 Task: Create a due date automation trigger when advanced on, on the tuesday of the week a card is due add dates starting next week at 11:00 AM.
Action: Mouse moved to (1231, 228)
Screenshot: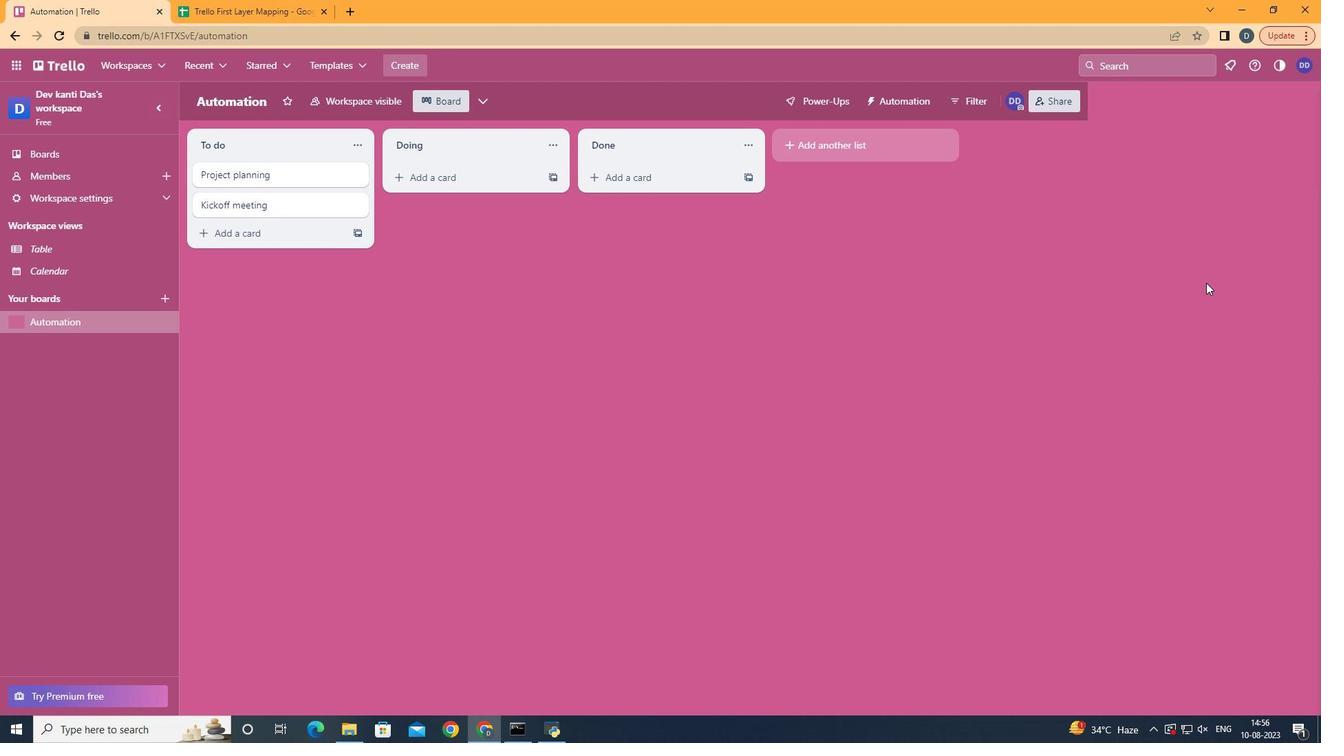 
Action: Mouse pressed left at (1307, 104)
Screenshot: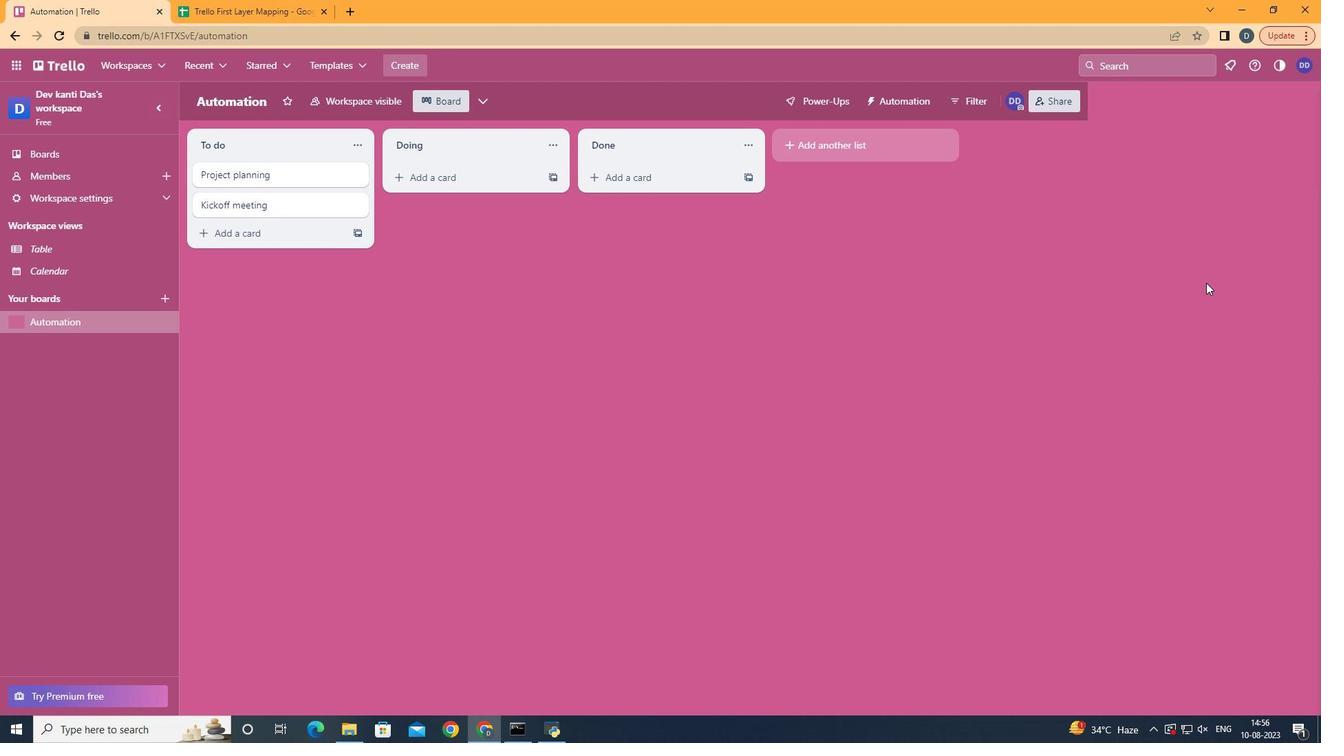 
Action: Mouse moved to (1198, 289)
Screenshot: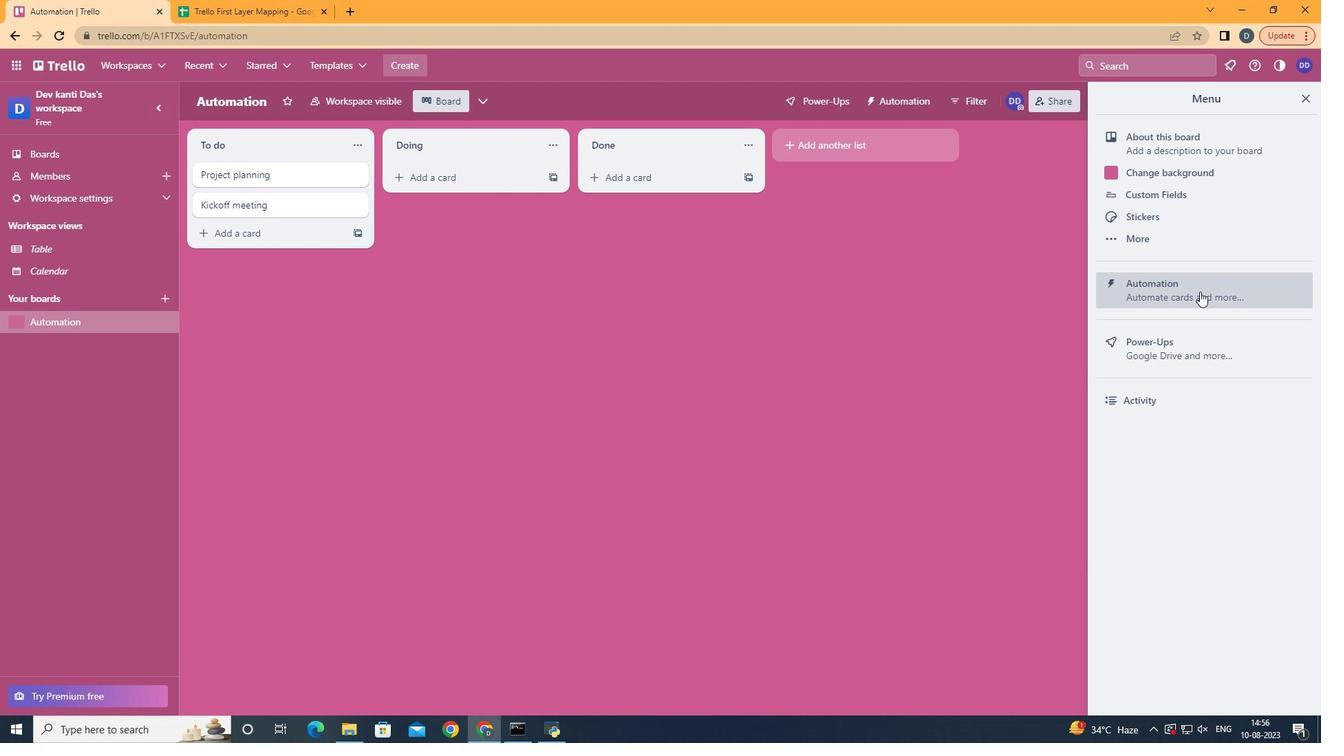 
Action: Mouse pressed left at (1198, 289)
Screenshot: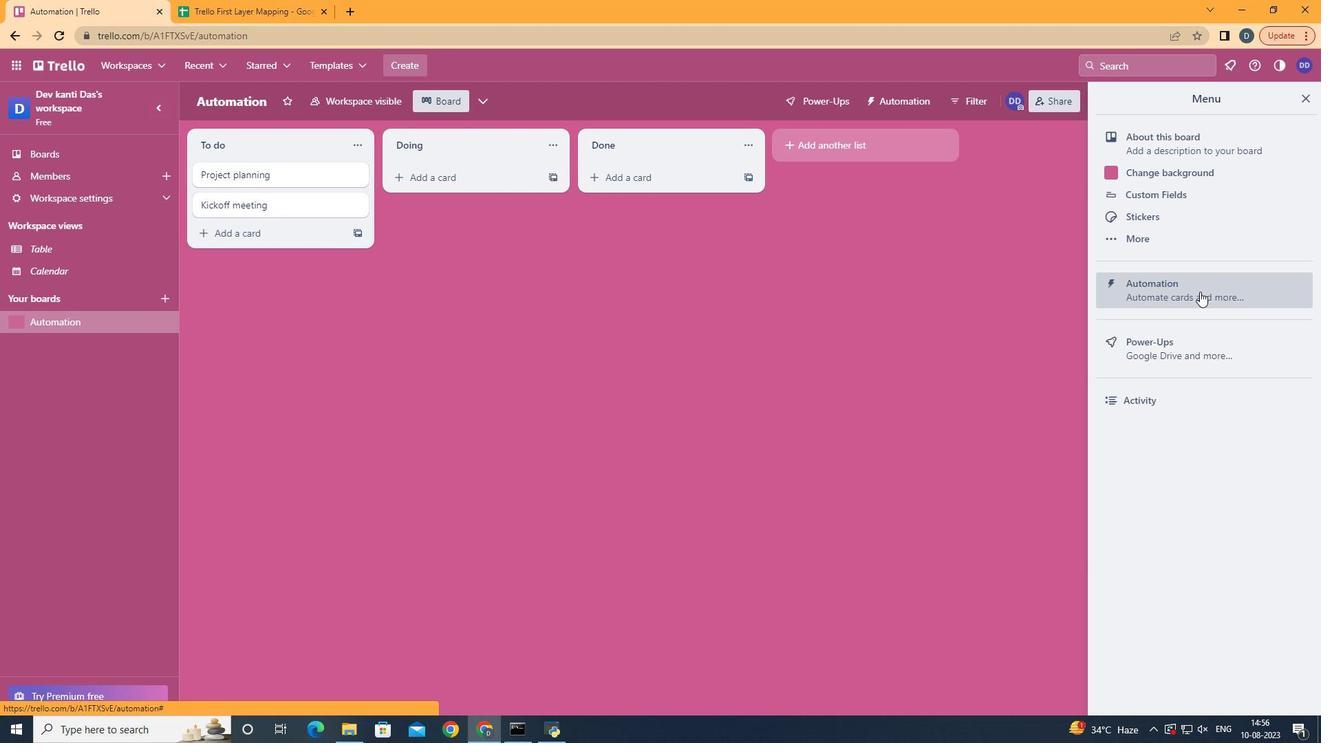
Action: Mouse moved to (245, 265)
Screenshot: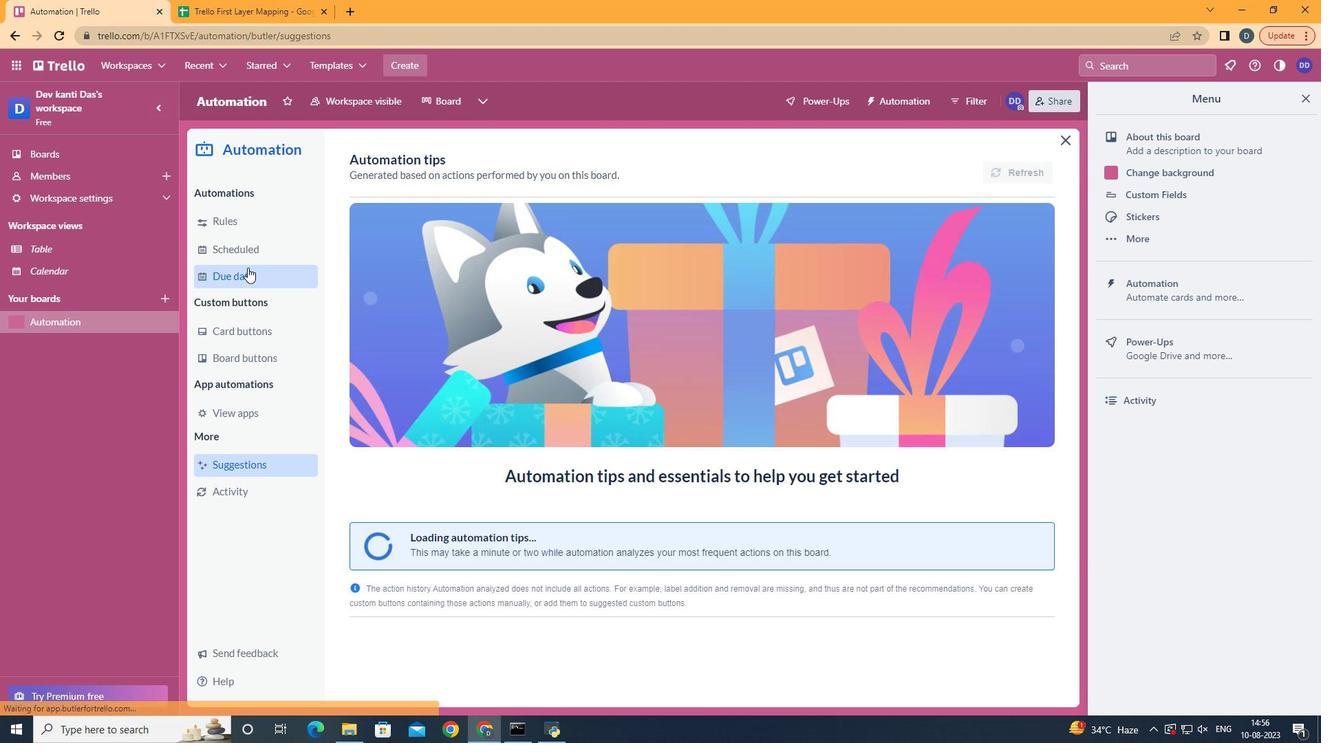 
Action: Mouse pressed left at (245, 265)
Screenshot: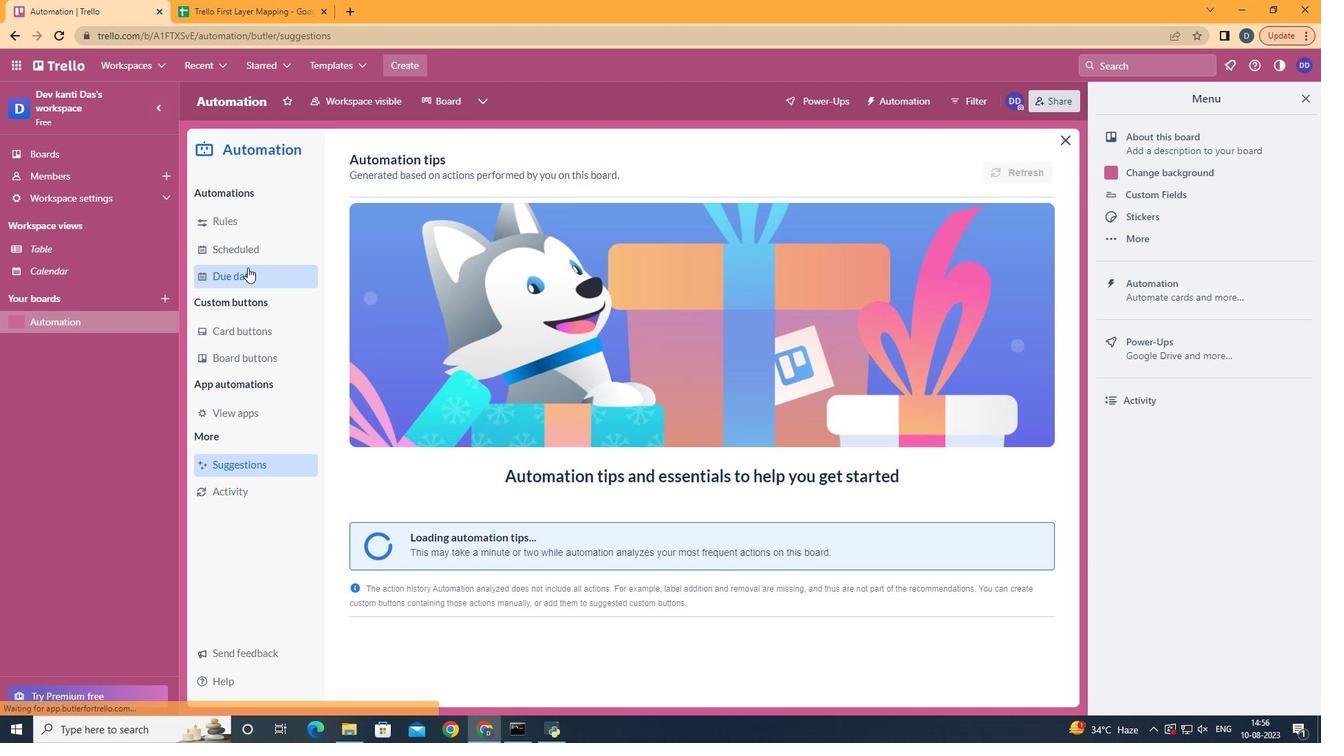 
Action: Mouse moved to (974, 157)
Screenshot: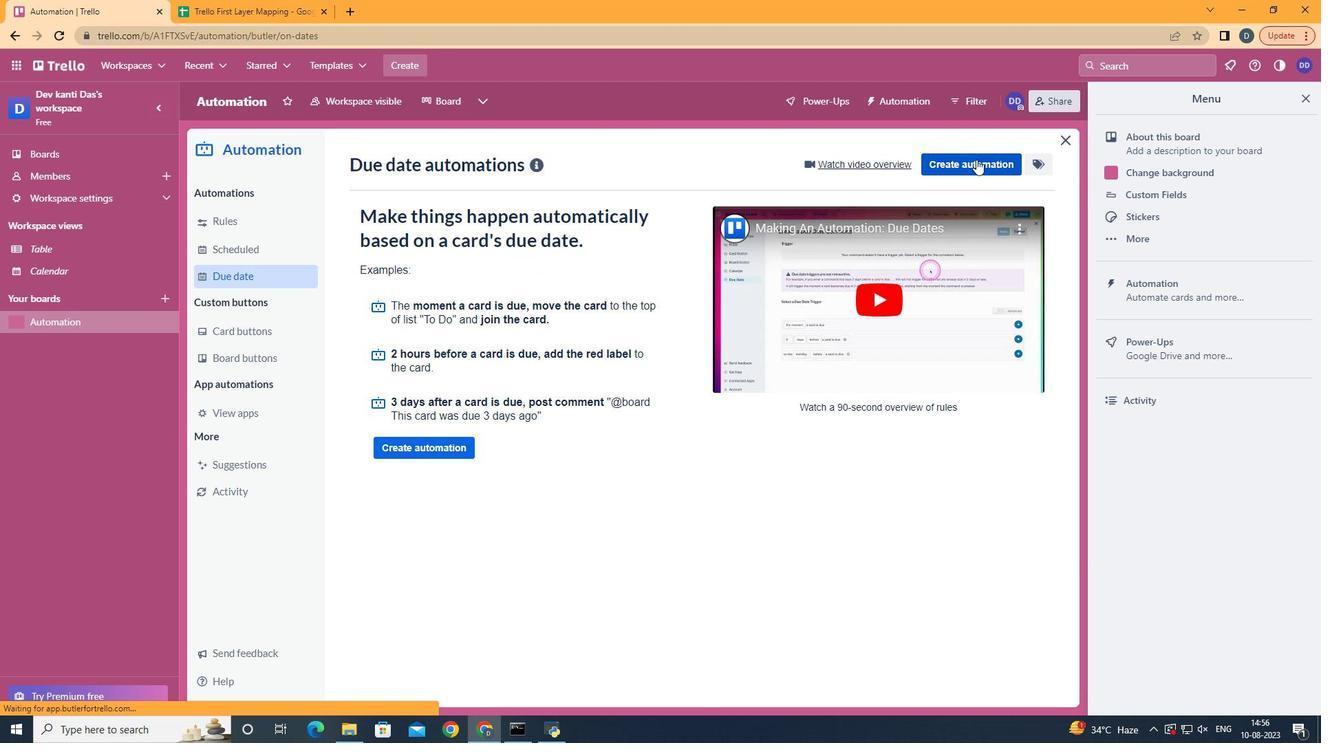 
Action: Mouse pressed left at (974, 157)
Screenshot: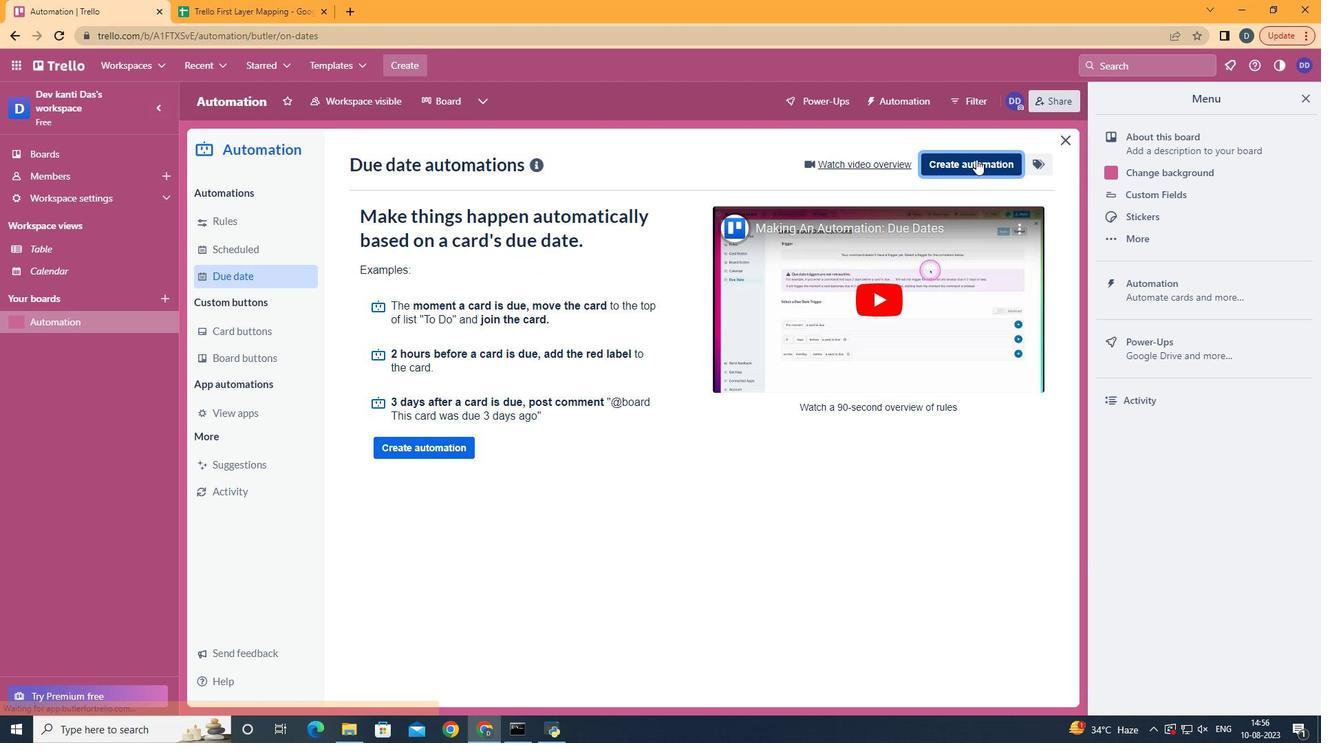 
Action: Mouse moved to (803, 301)
Screenshot: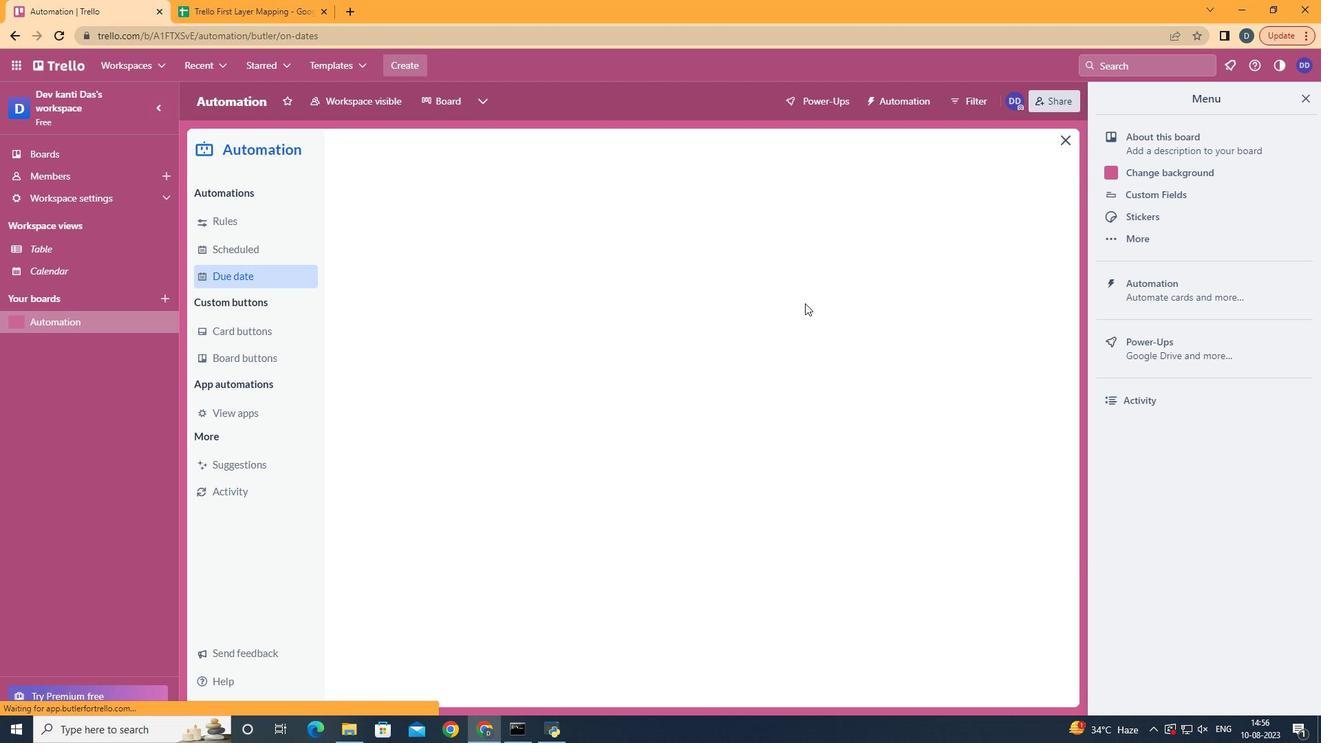 
Action: Mouse pressed left at (803, 301)
Screenshot: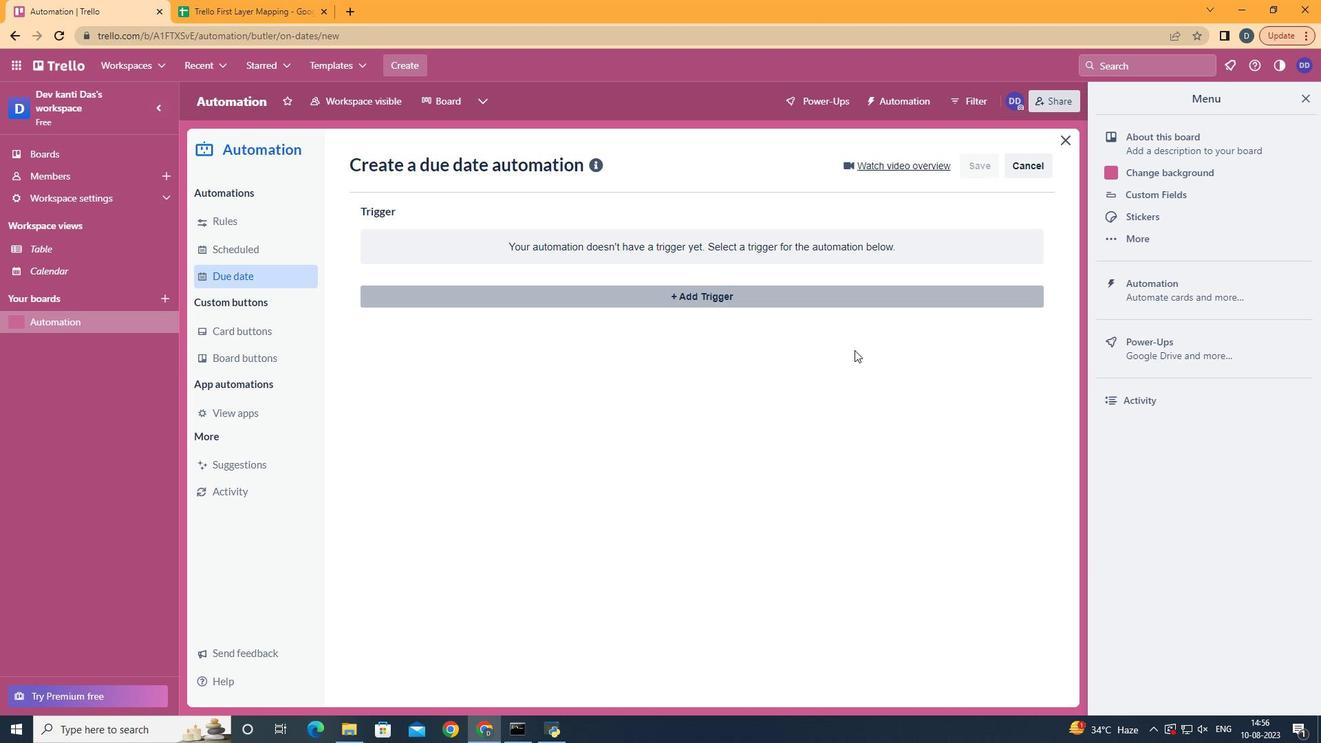 
Action: Mouse moved to (443, 386)
Screenshot: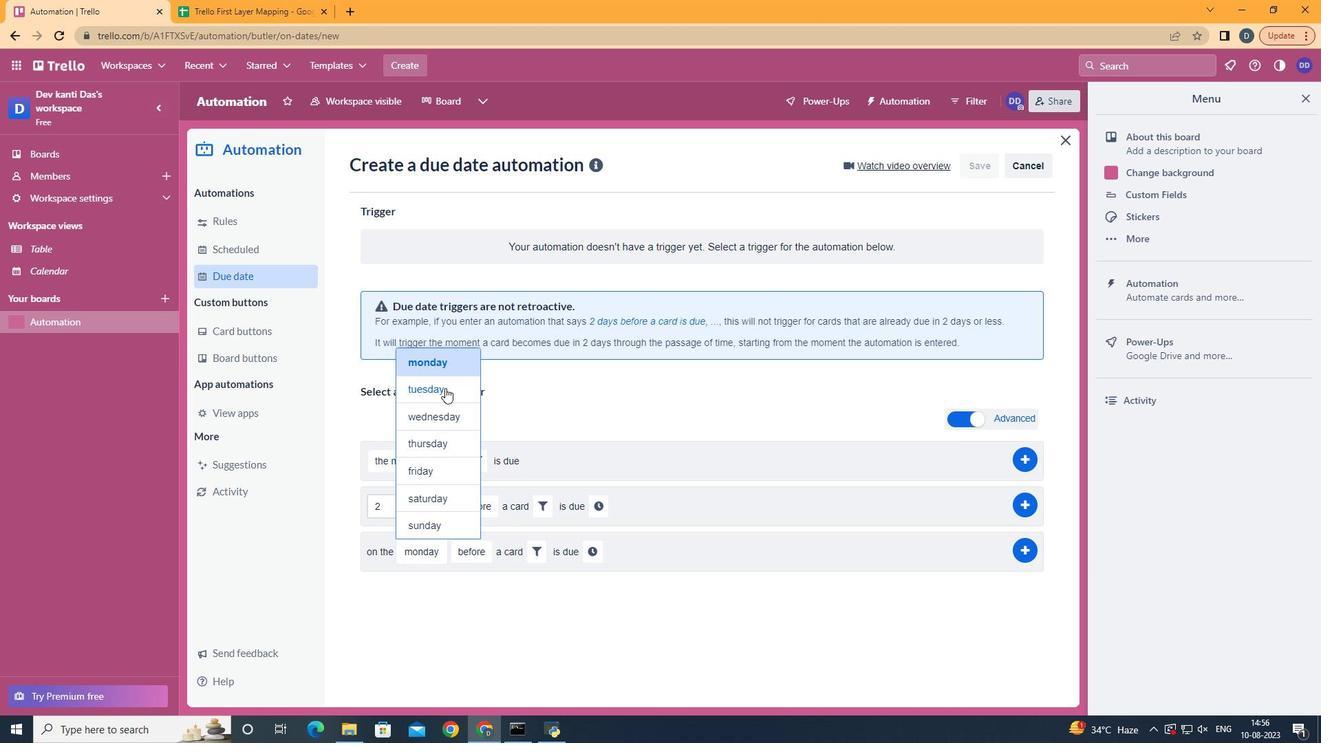 
Action: Mouse pressed left at (443, 386)
Screenshot: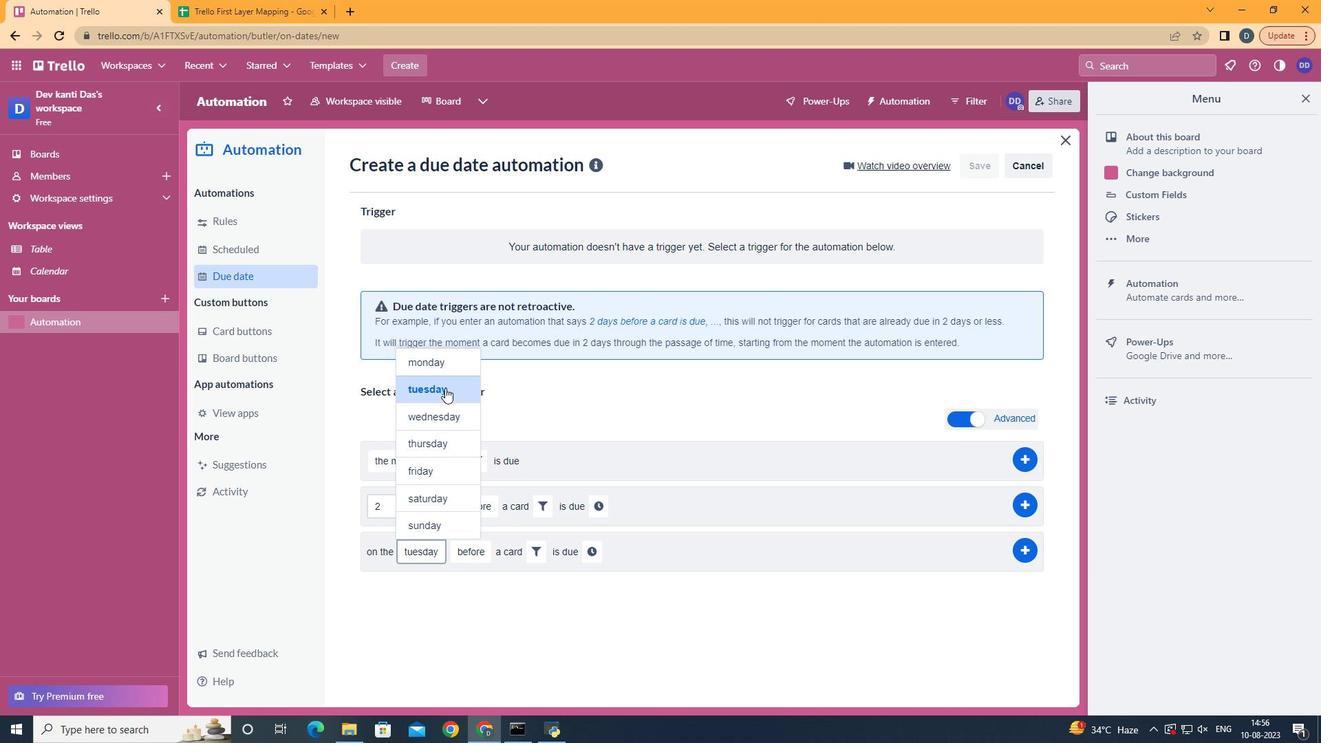 
Action: Mouse moved to (475, 632)
Screenshot: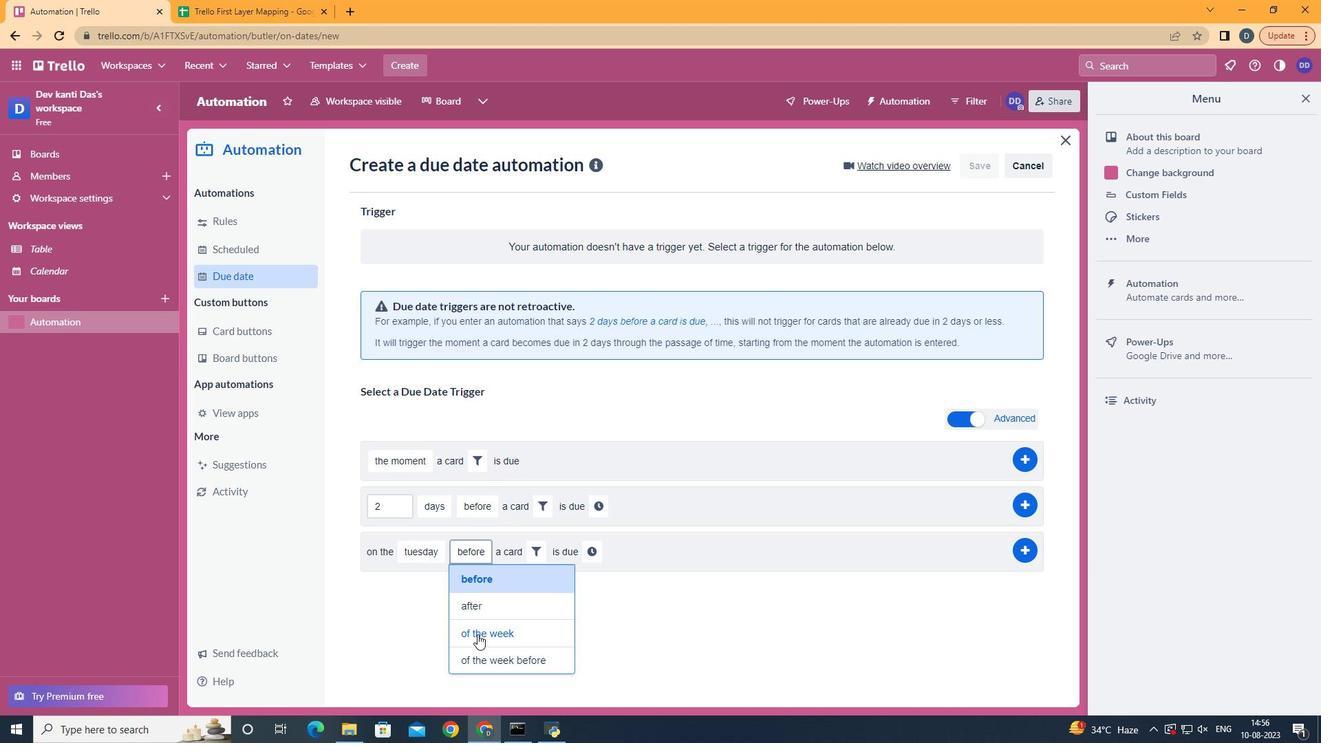 
Action: Mouse pressed left at (475, 632)
Screenshot: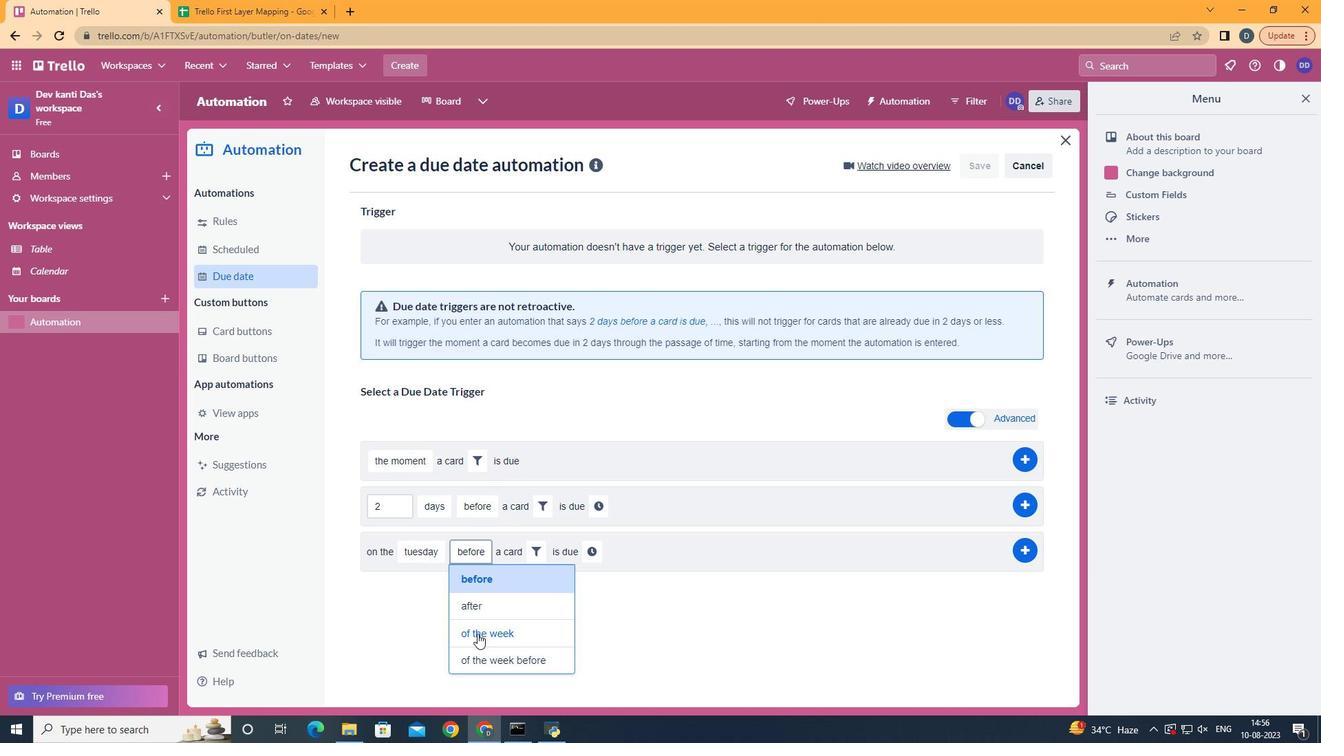 
Action: Mouse moved to (560, 551)
Screenshot: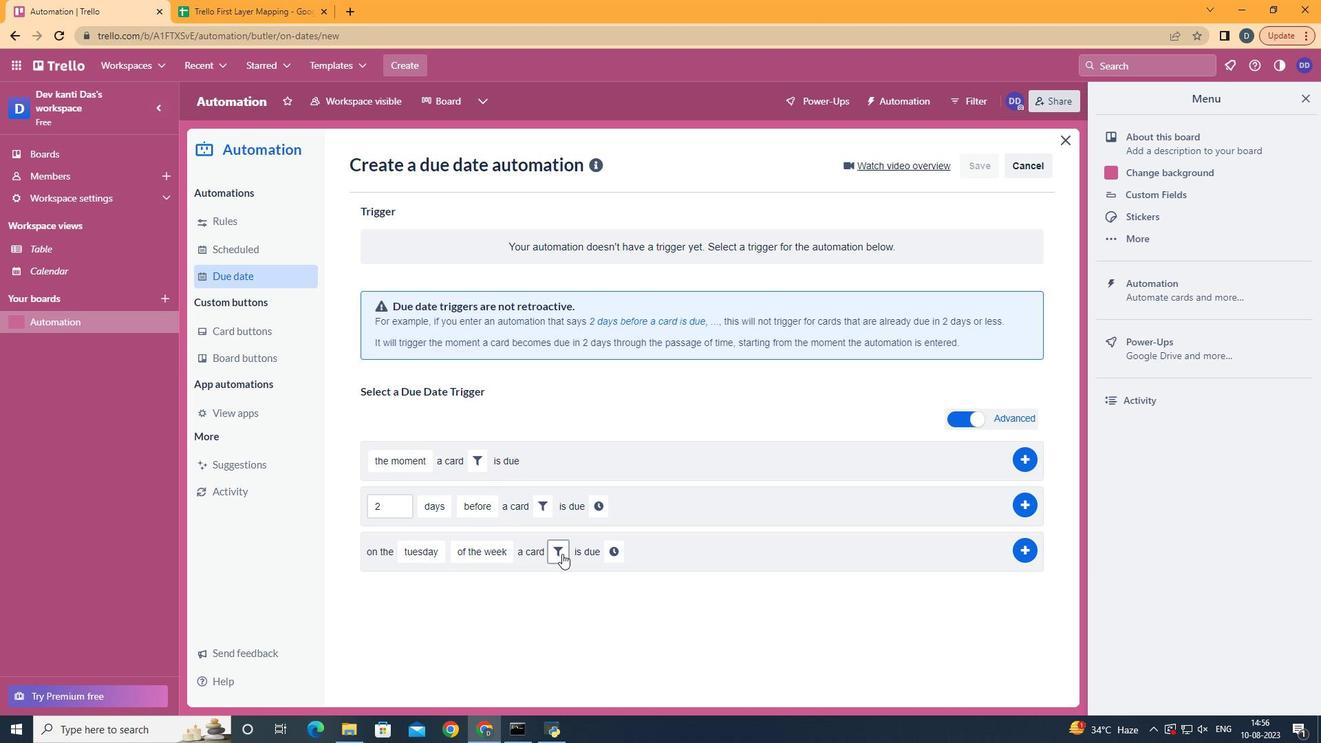 
Action: Mouse pressed left at (560, 551)
Screenshot: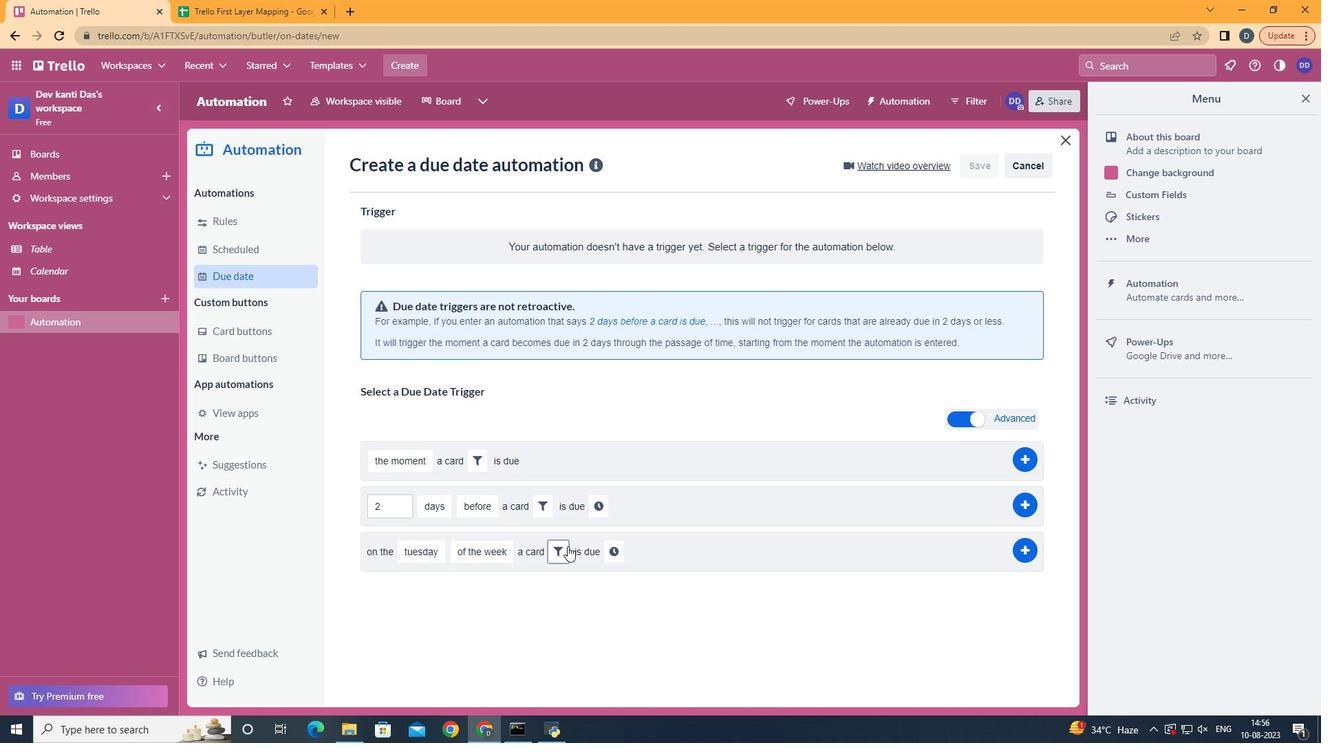 
Action: Mouse moved to (630, 597)
Screenshot: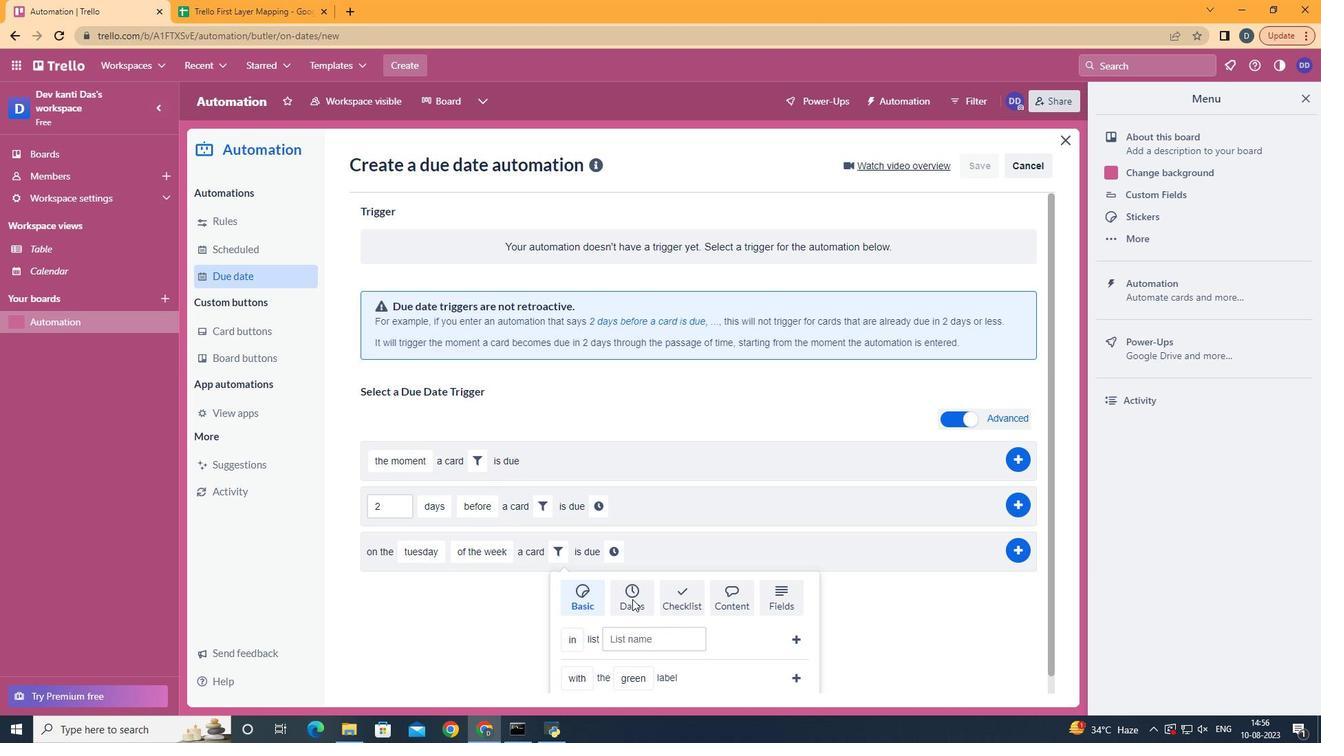 
Action: Mouse pressed left at (630, 597)
Screenshot: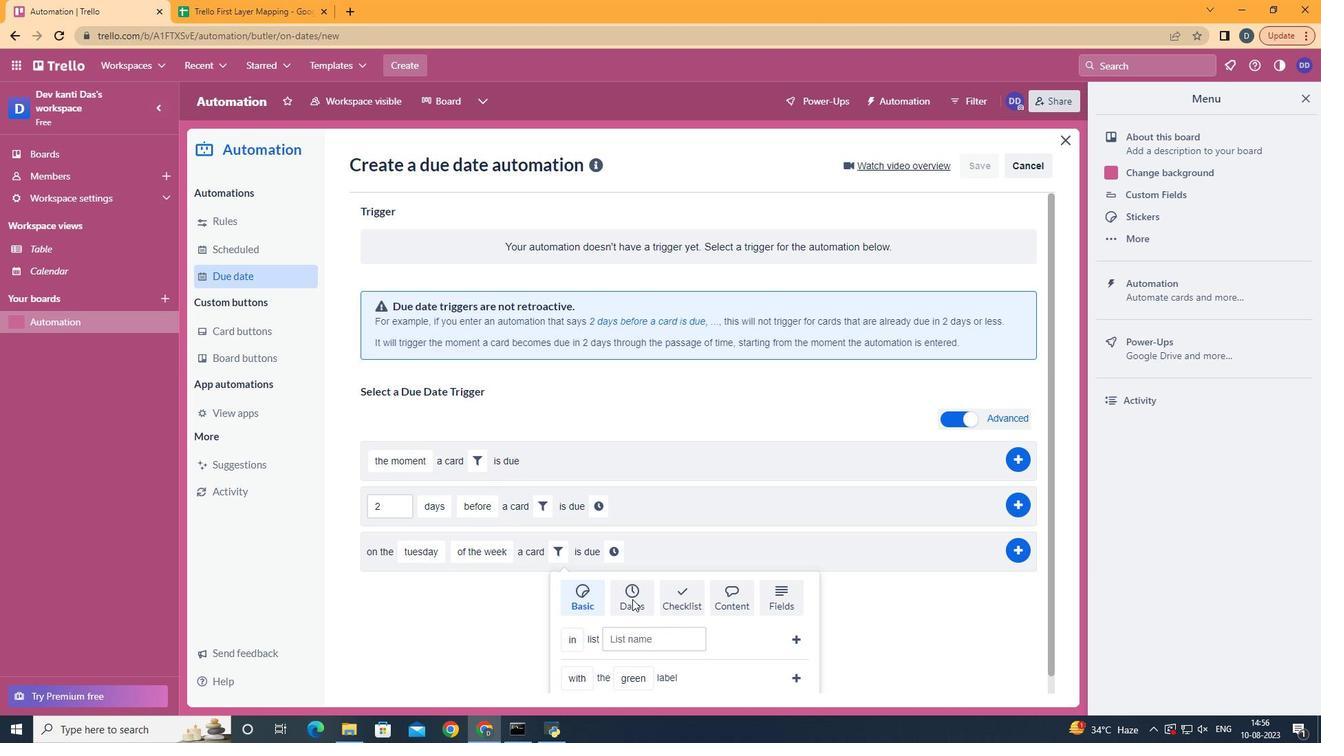 
Action: Mouse scrolled (630, 596) with delta (0, 0)
Screenshot: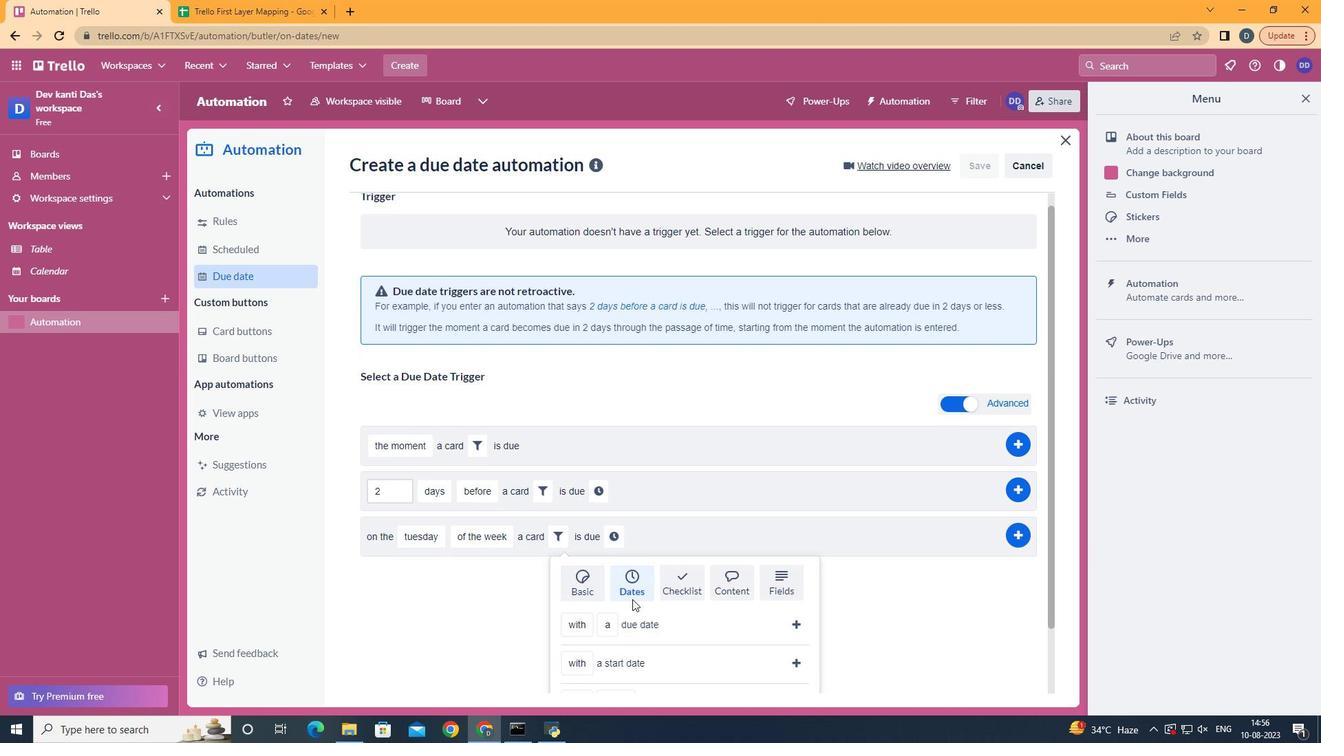
Action: Mouse scrolled (630, 596) with delta (0, 0)
Screenshot: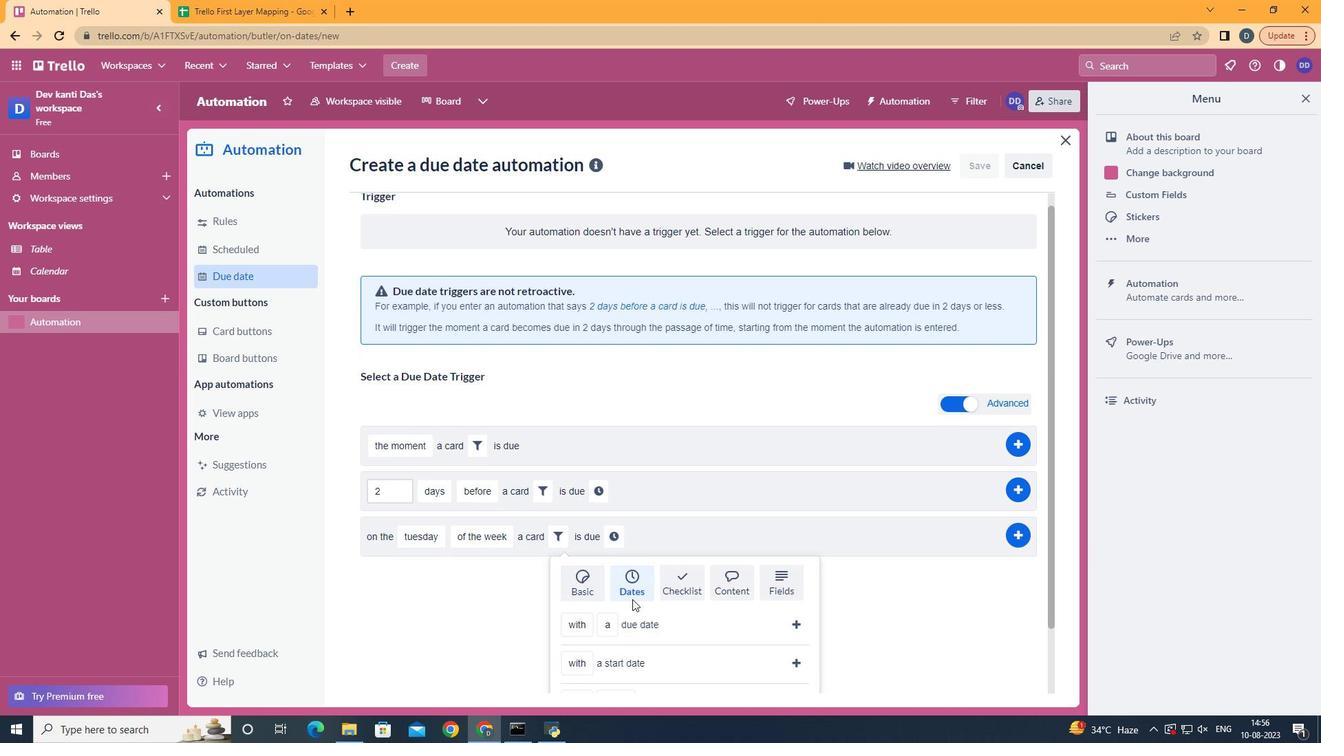 
Action: Mouse scrolled (630, 596) with delta (0, 0)
Screenshot: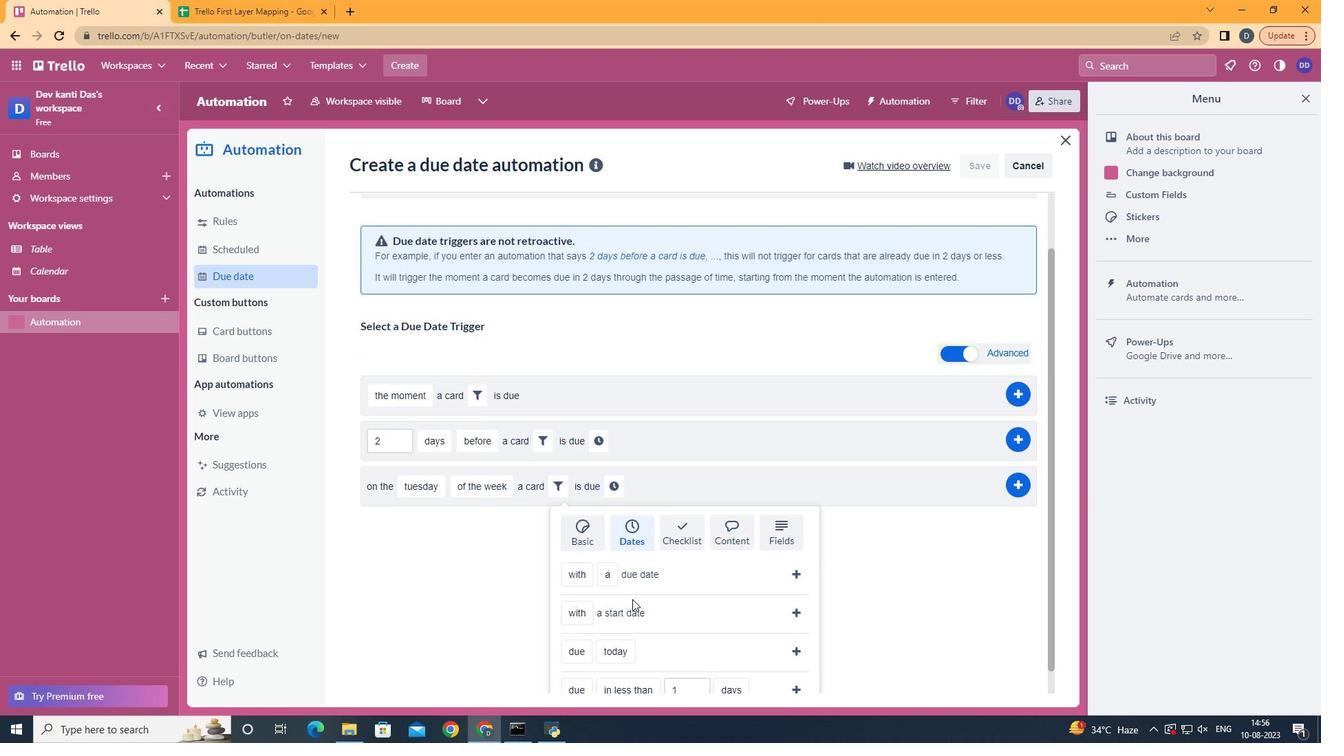 
Action: Mouse scrolled (630, 596) with delta (0, 0)
Screenshot: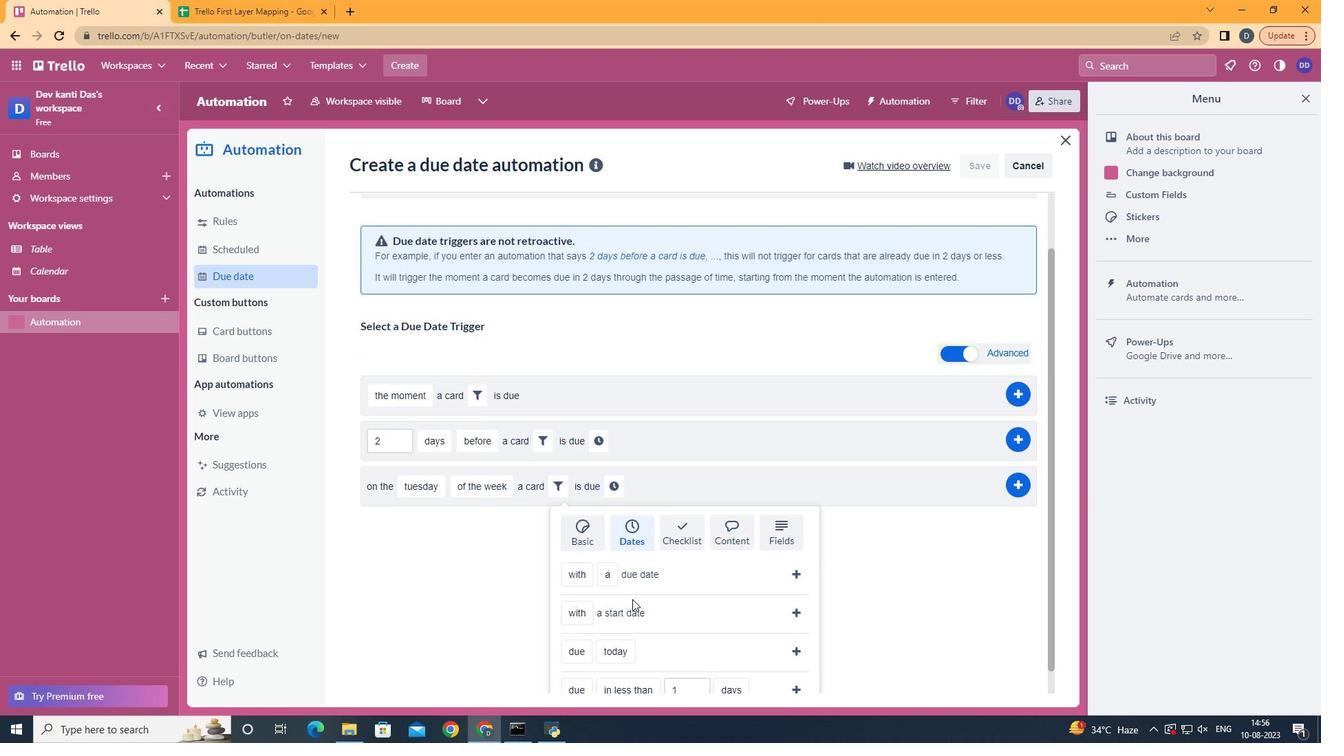 
Action: Mouse moved to (602, 570)
Screenshot: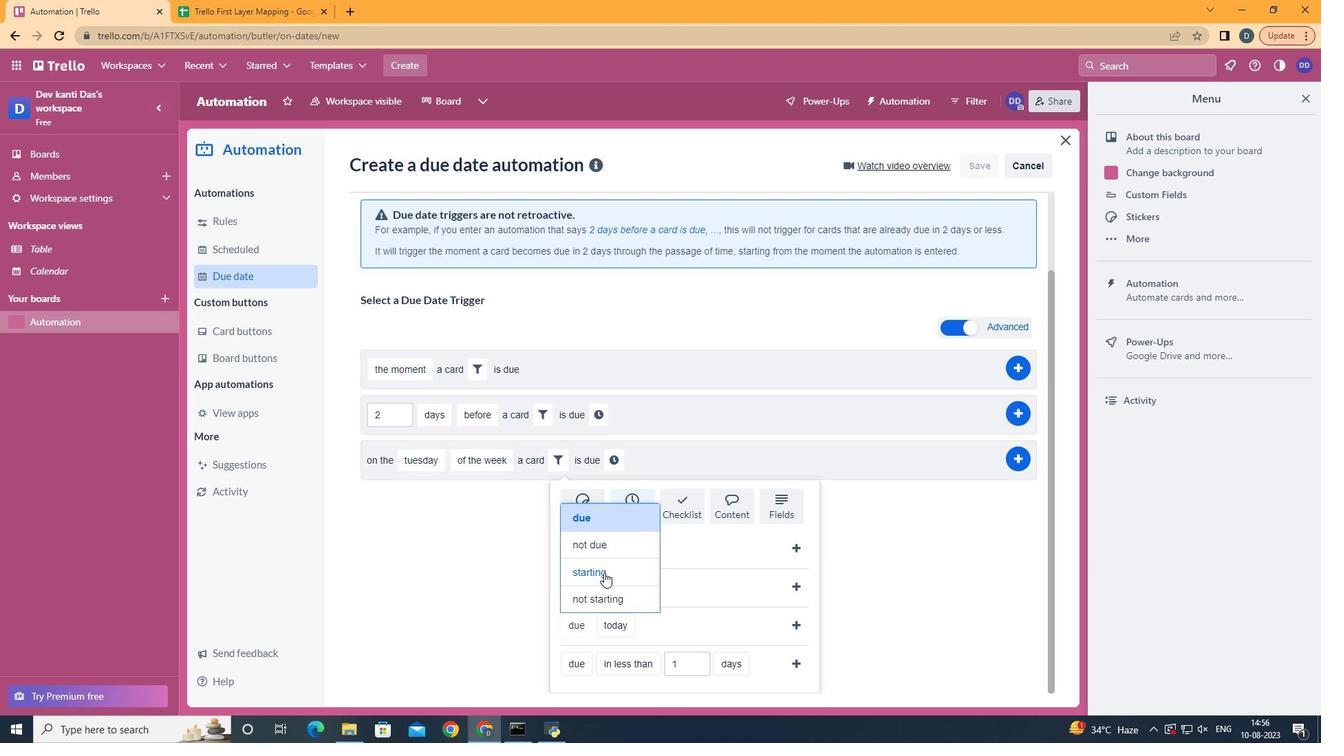 
Action: Mouse pressed left at (602, 570)
Screenshot: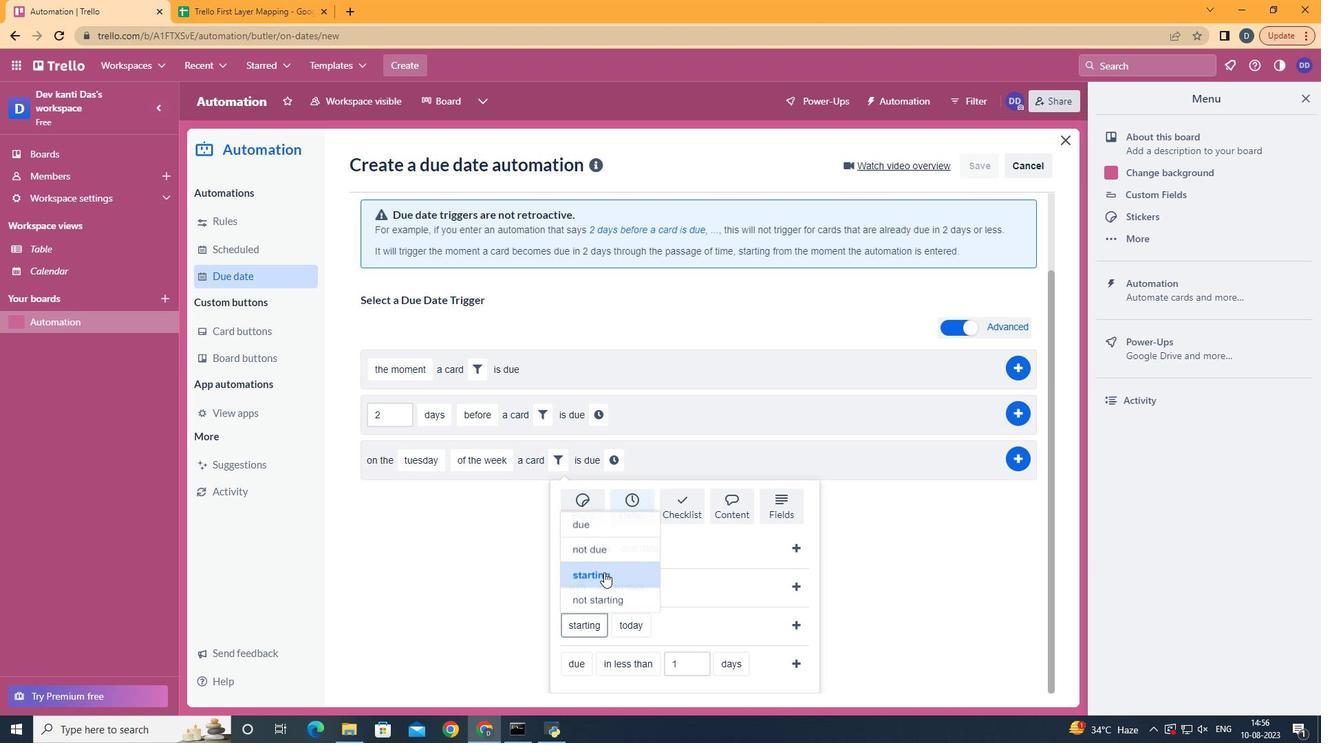 
Action: Mouse moved to (662, 547)
Screenshot: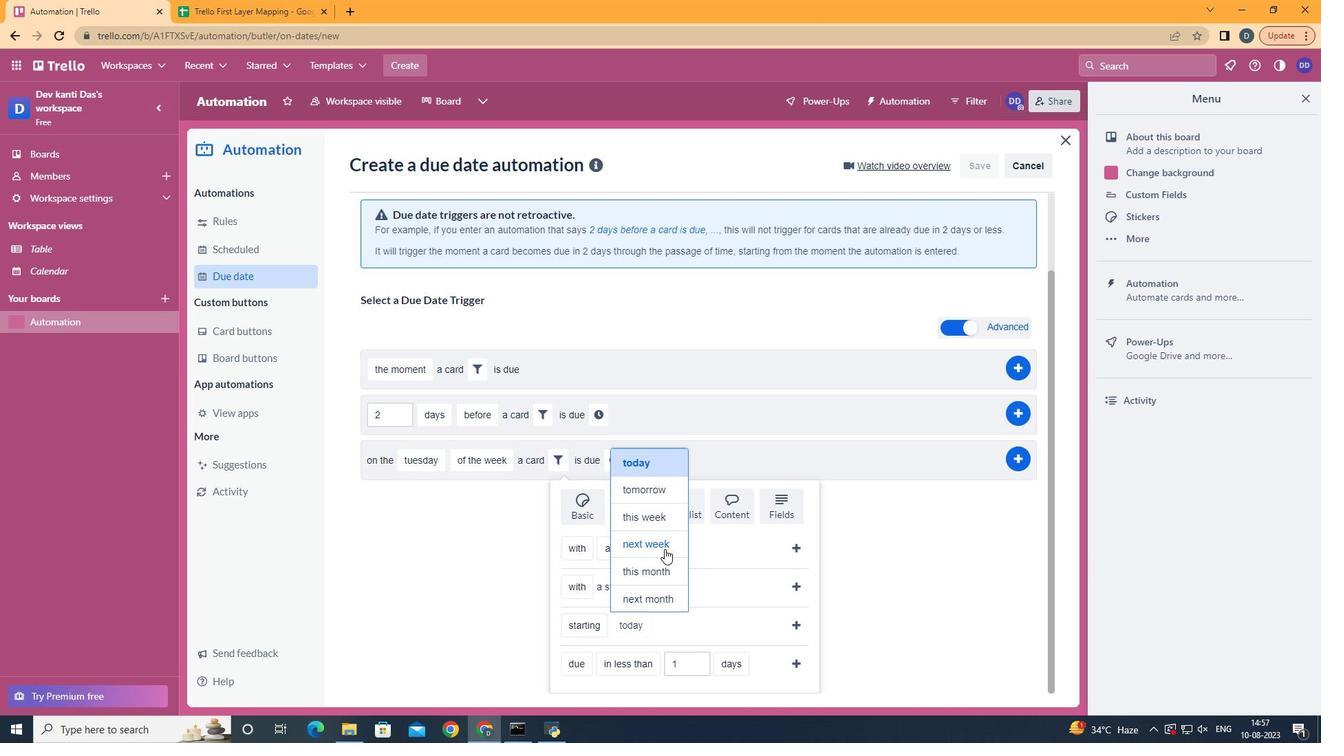 
Action: Mouse pressed left at (662, 547)
Screenshot: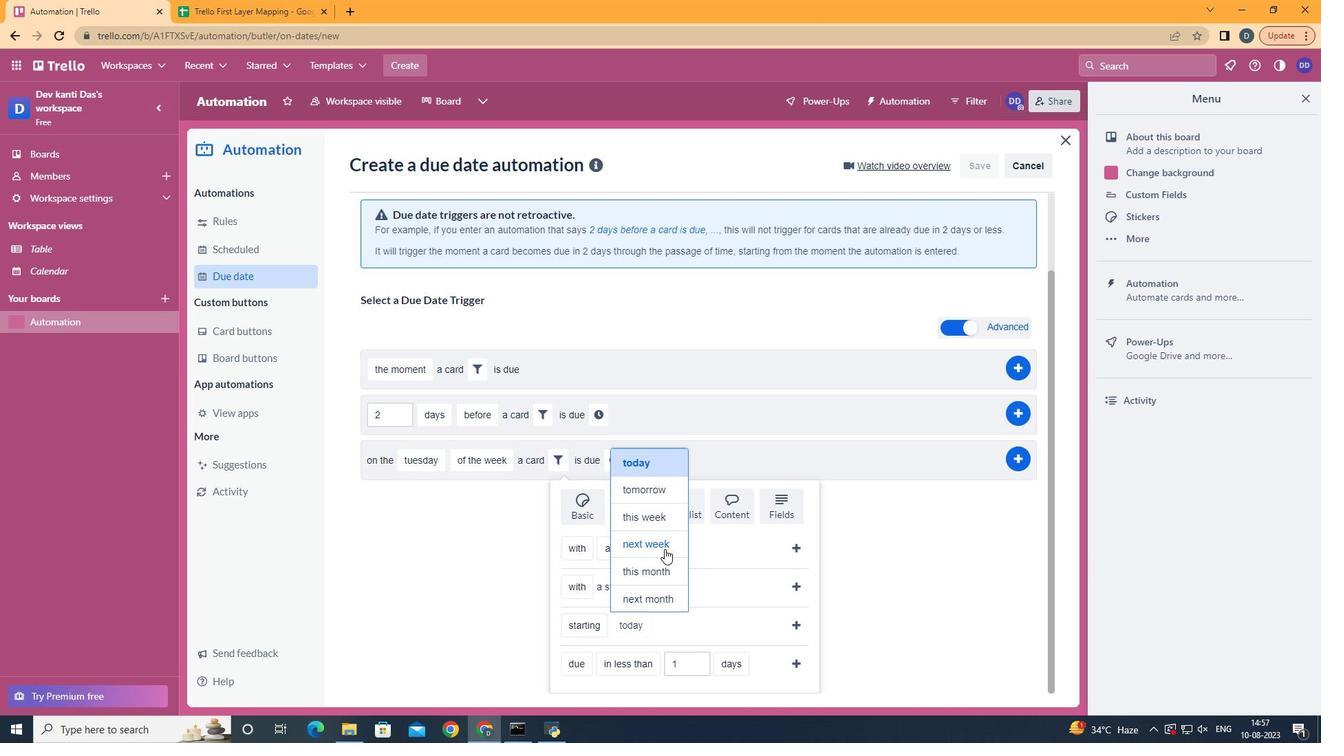 
Action: Mouse moved to (797, 622)
Screenshot: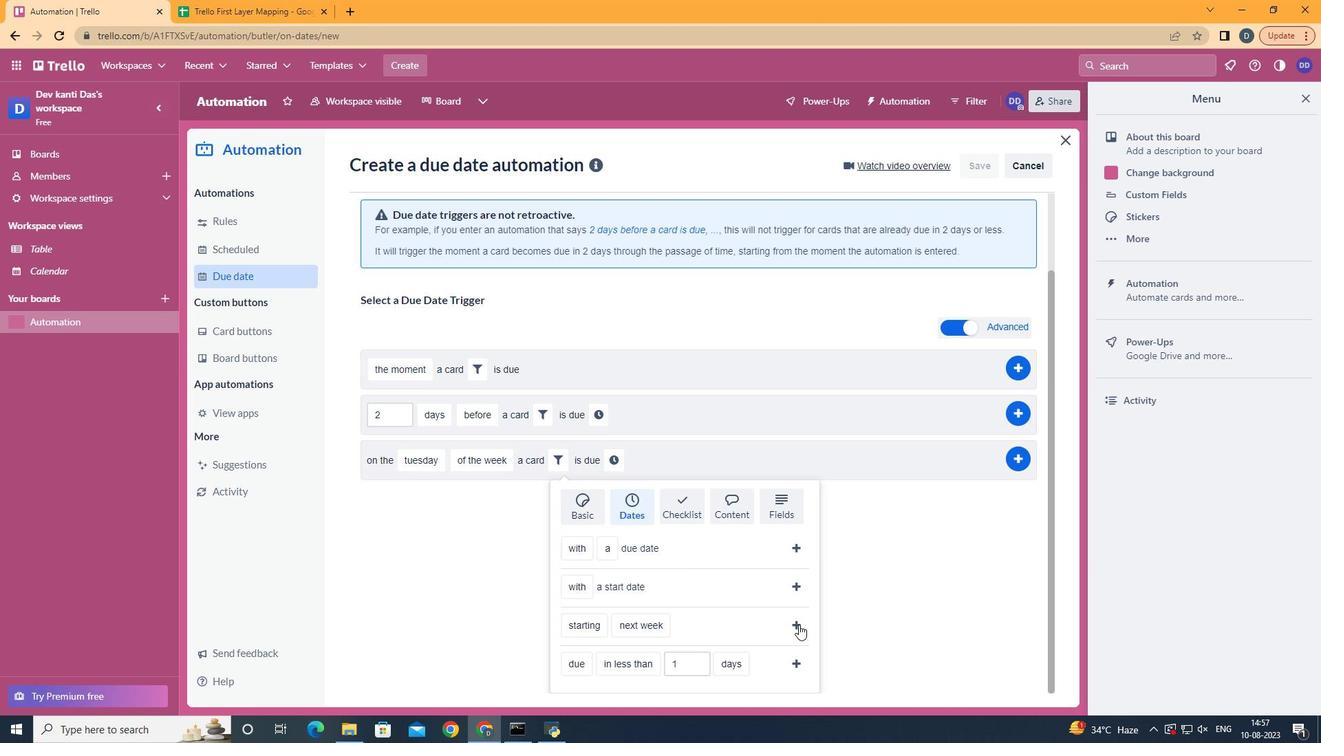 
Action: Mouse pressed left at (797, 622)
Screenshot: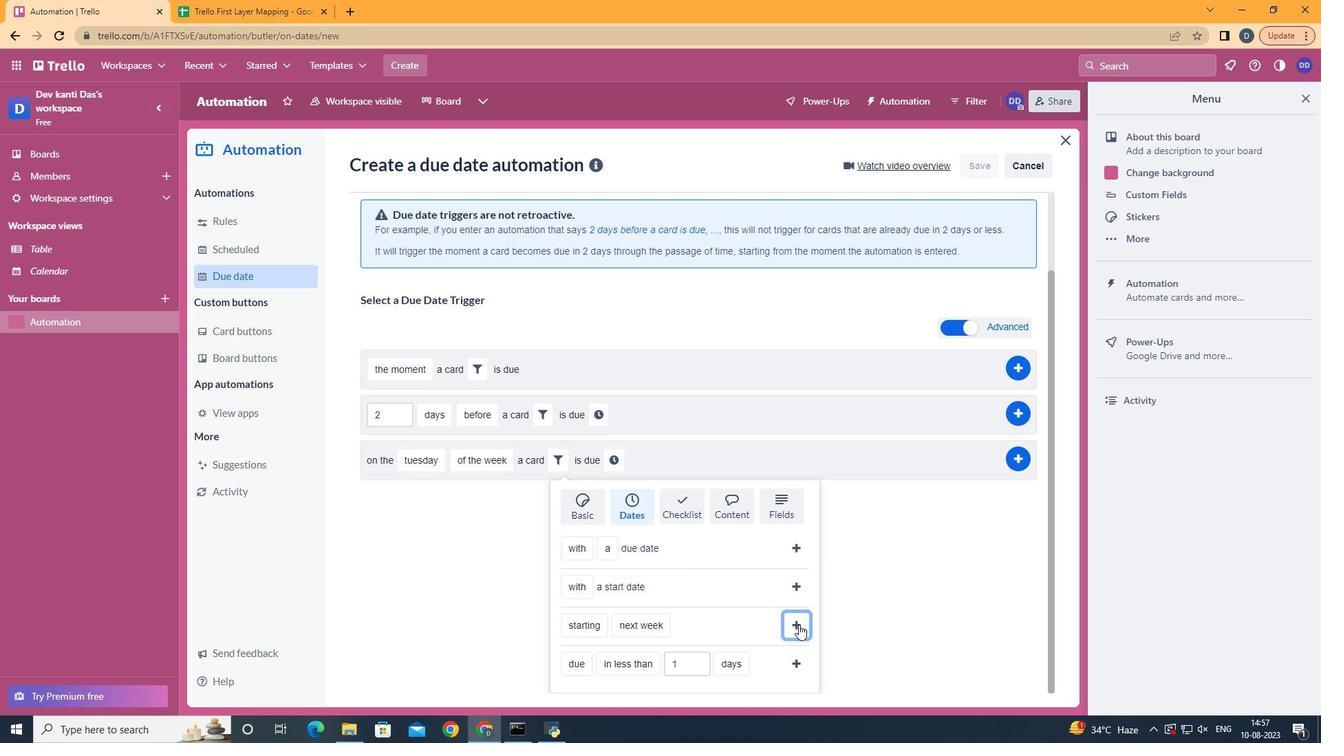
Action: Mouse moved to (717, 545)
Screenshot: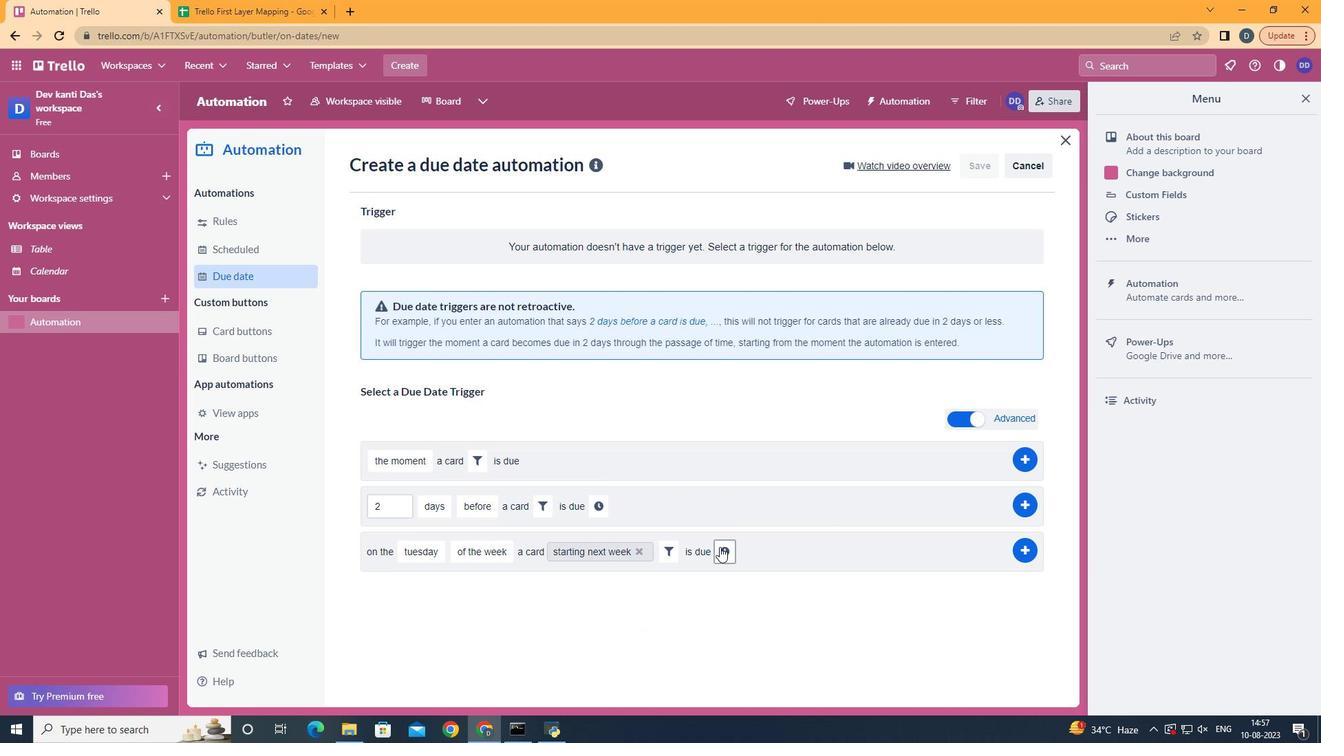 
Action: Mouse pressed left at (717, 545)
Screenshot: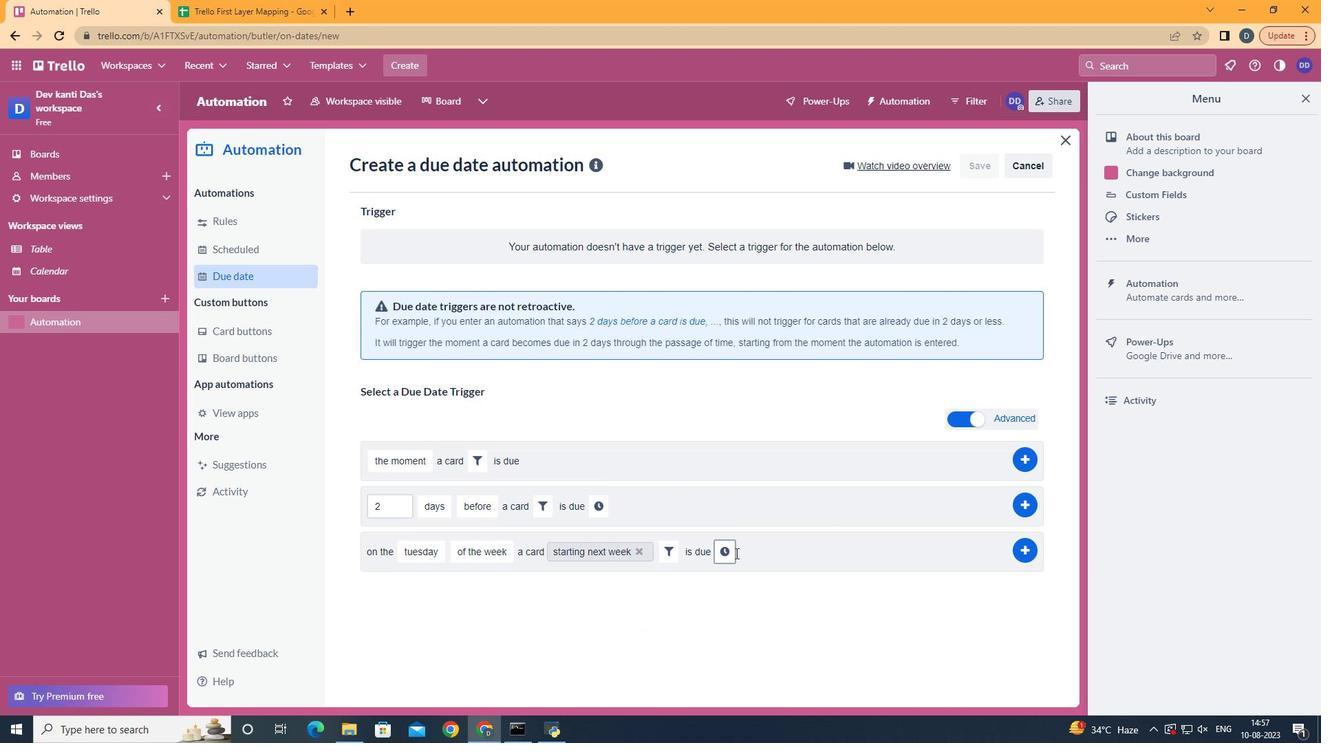 
Action: Mouse moved to (755, 558)
Screenshot: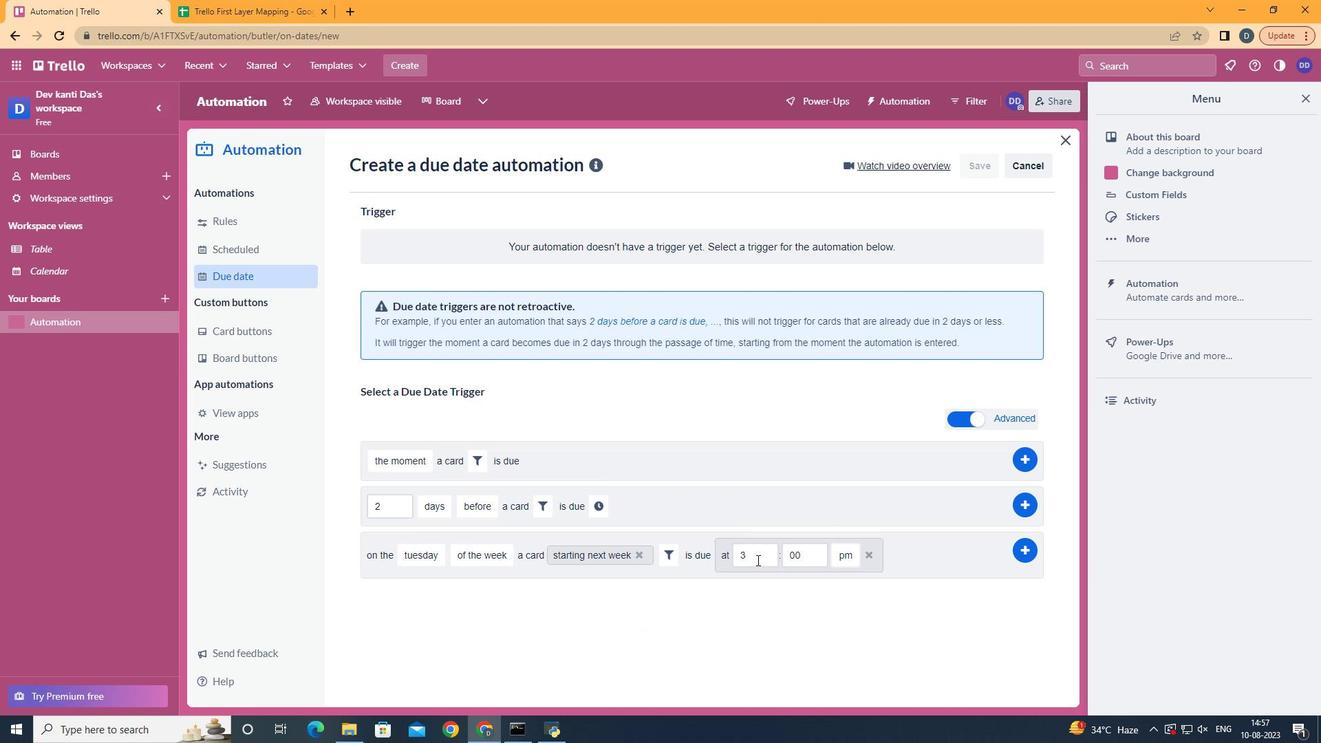 
Action: Mouse pressed left at (755, 558)
Screenshot: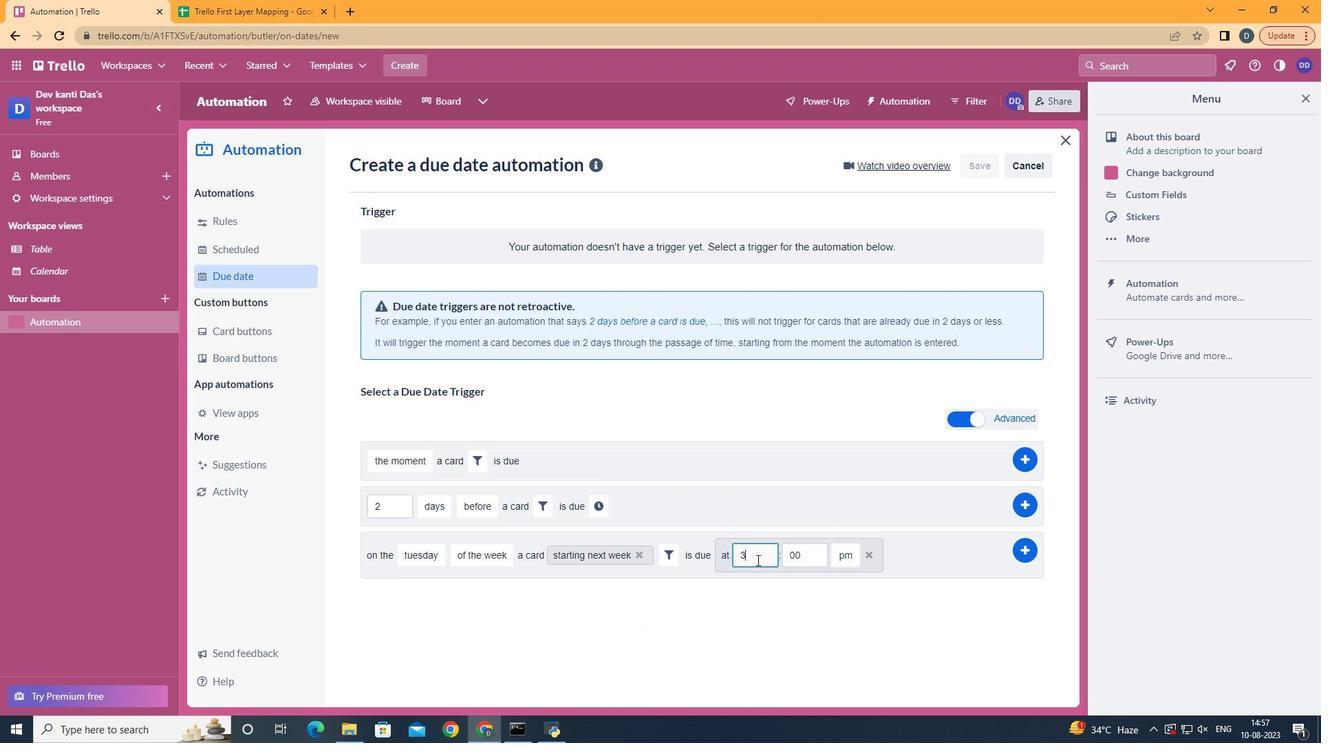 
Action: Mouse moved to (757, 558)
Screenshot: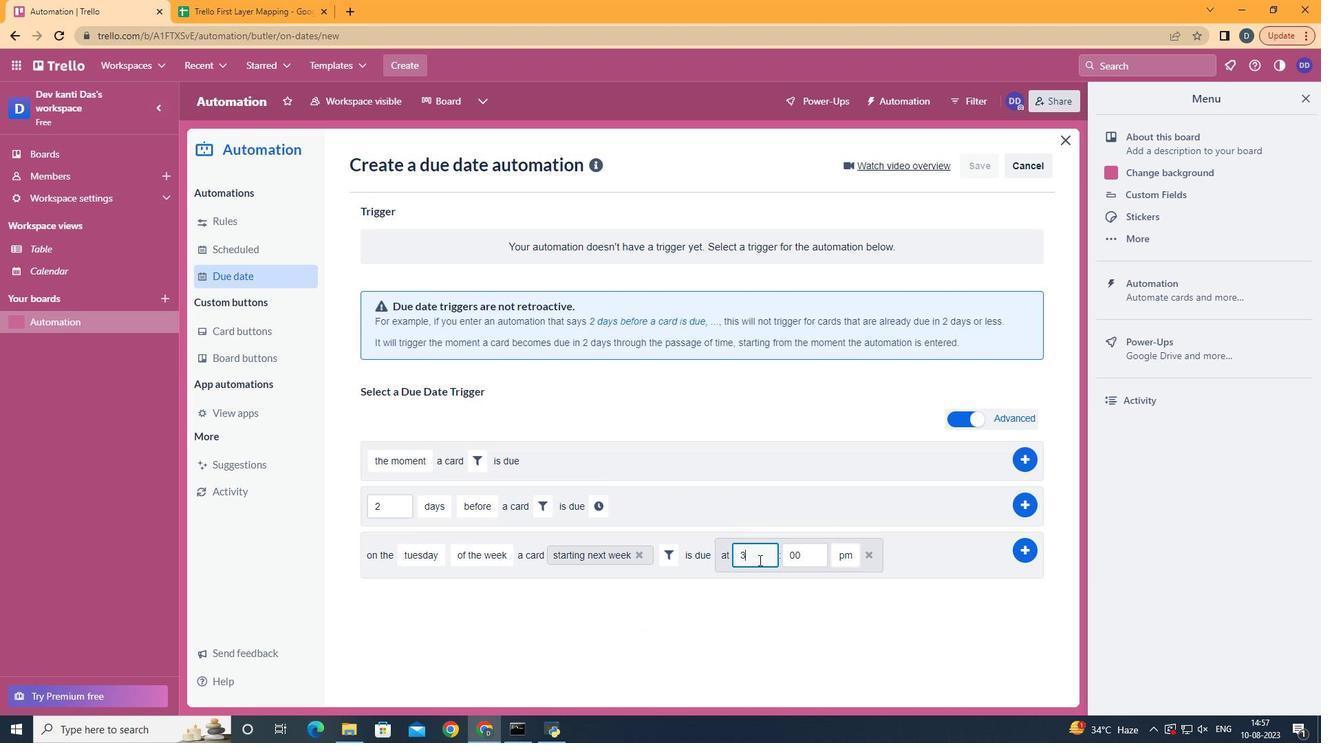 
Action: Key pressed <Key.backspace>11
Screenshot: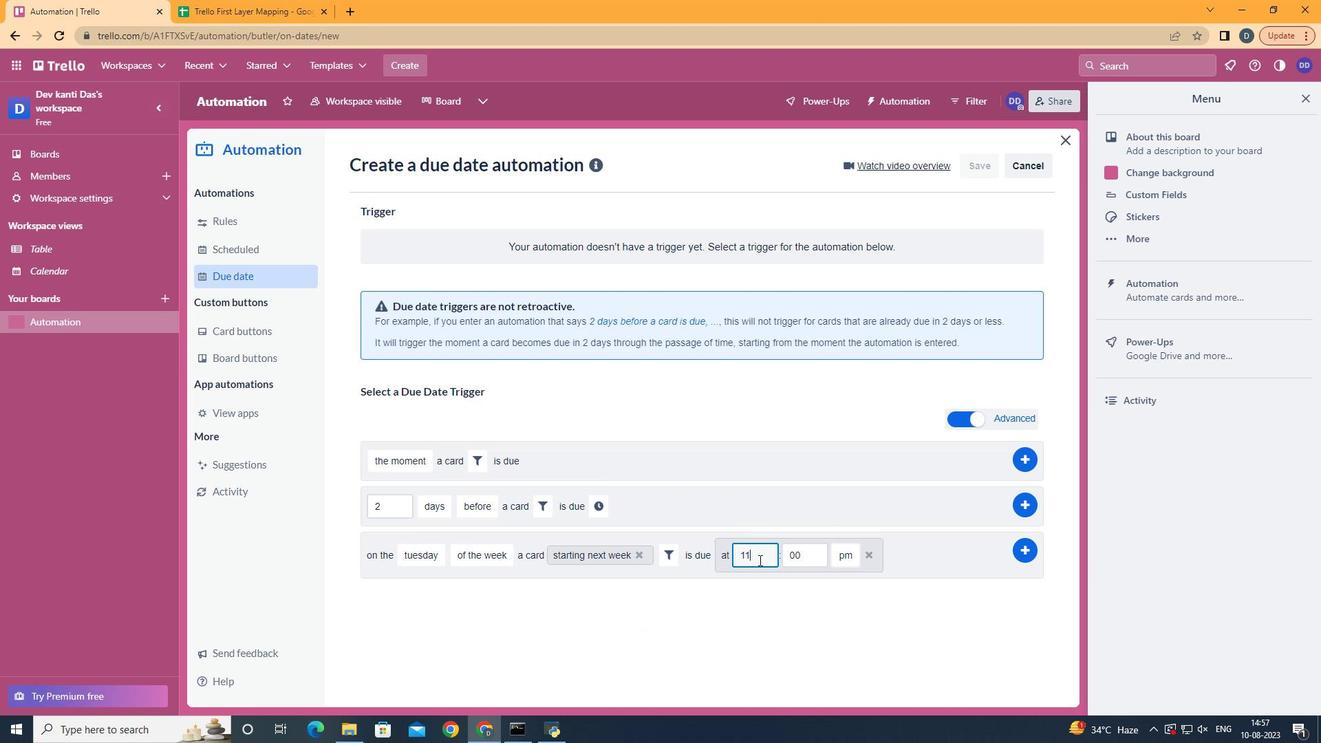 
Action: Mouse moved to (852, 583)
Screenshot: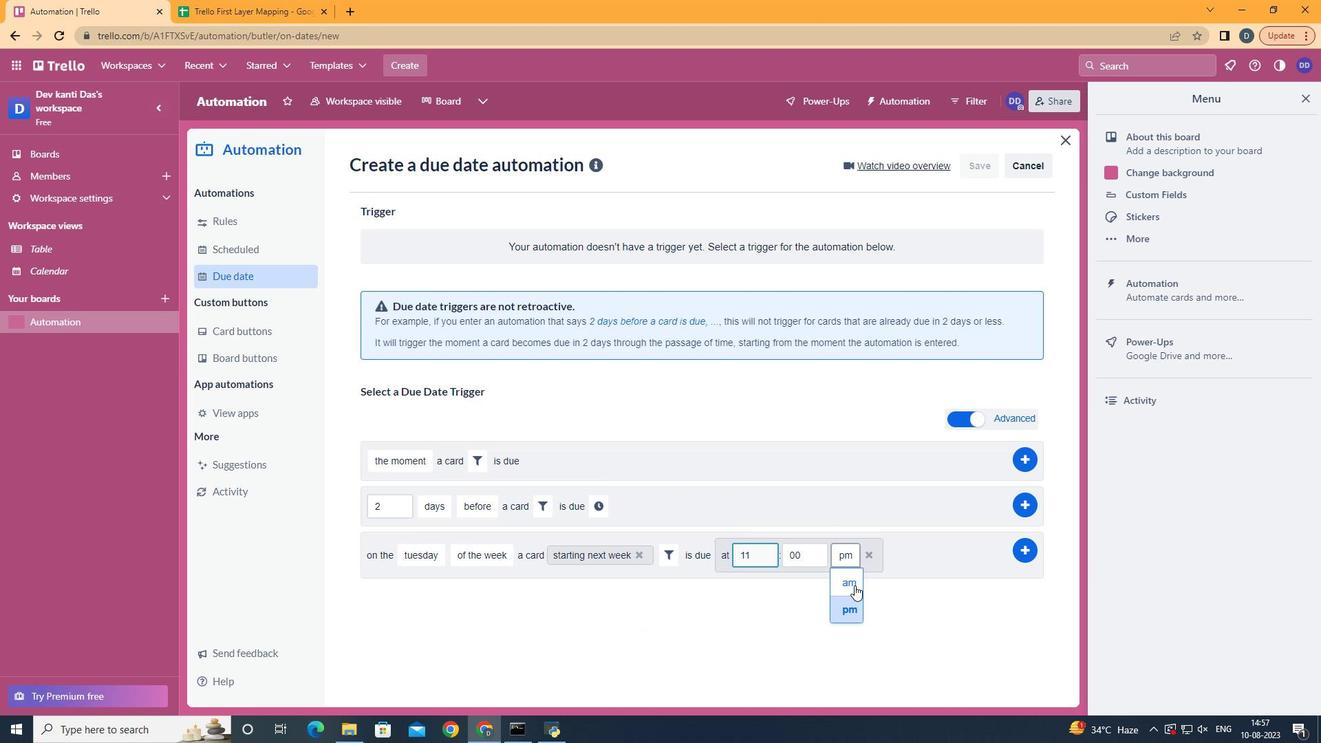 
Action: Mouse pressed left at (852, 583)
Screenshot: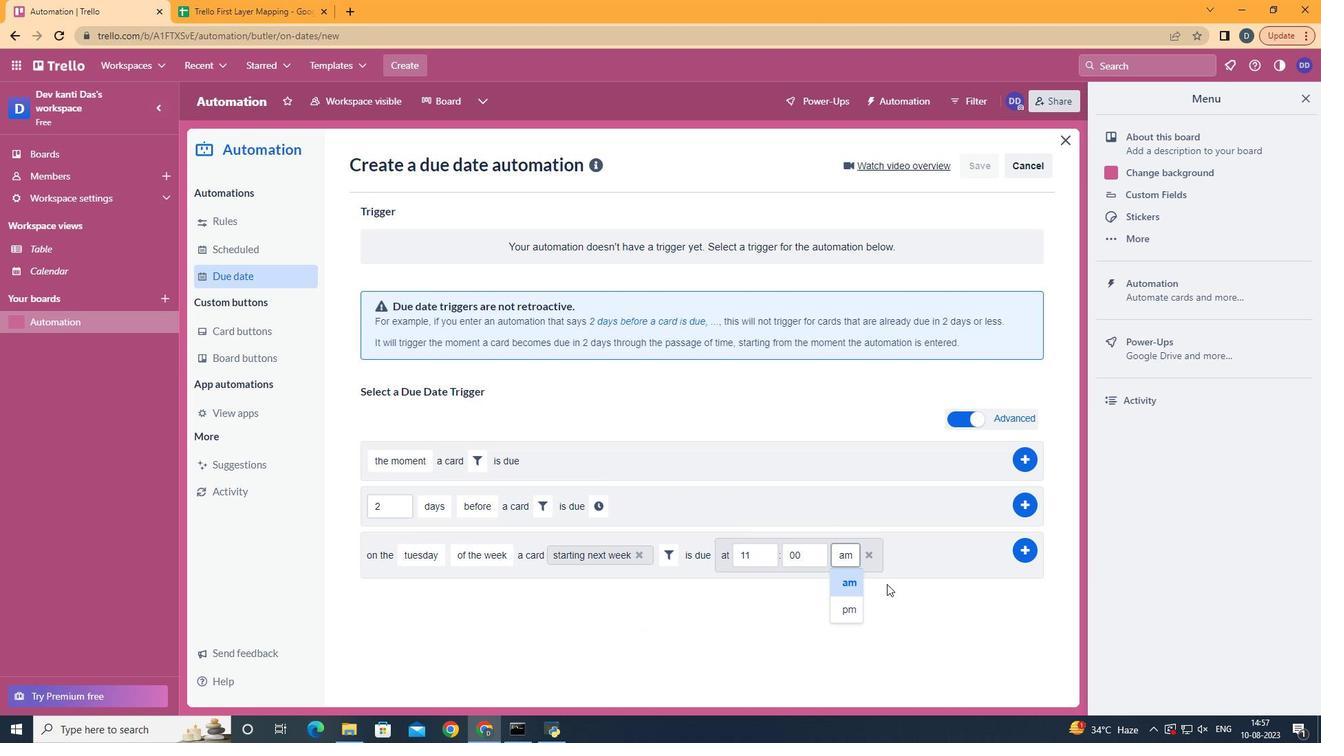 
Action: Mouse moved to (1026, 547)
Screenshot: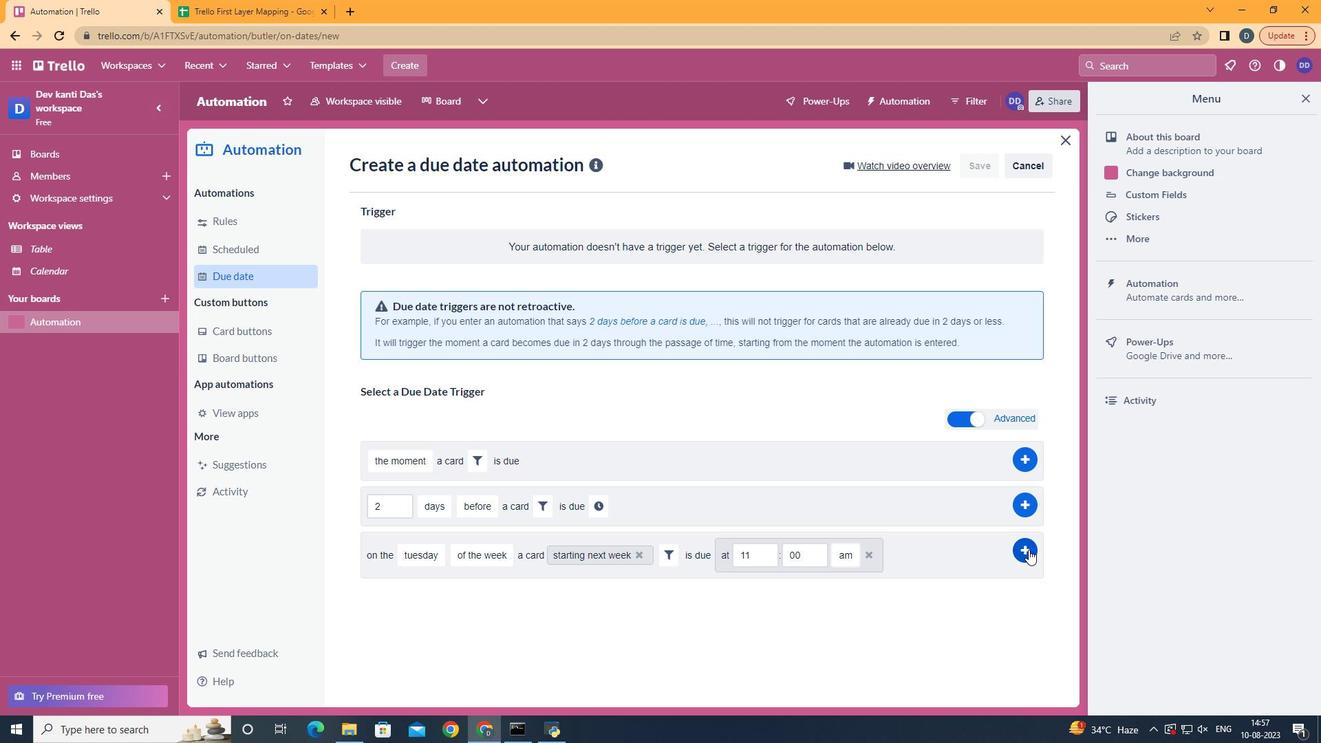 
Action: Mouse pressed left at (1026, 547)
Screenshot: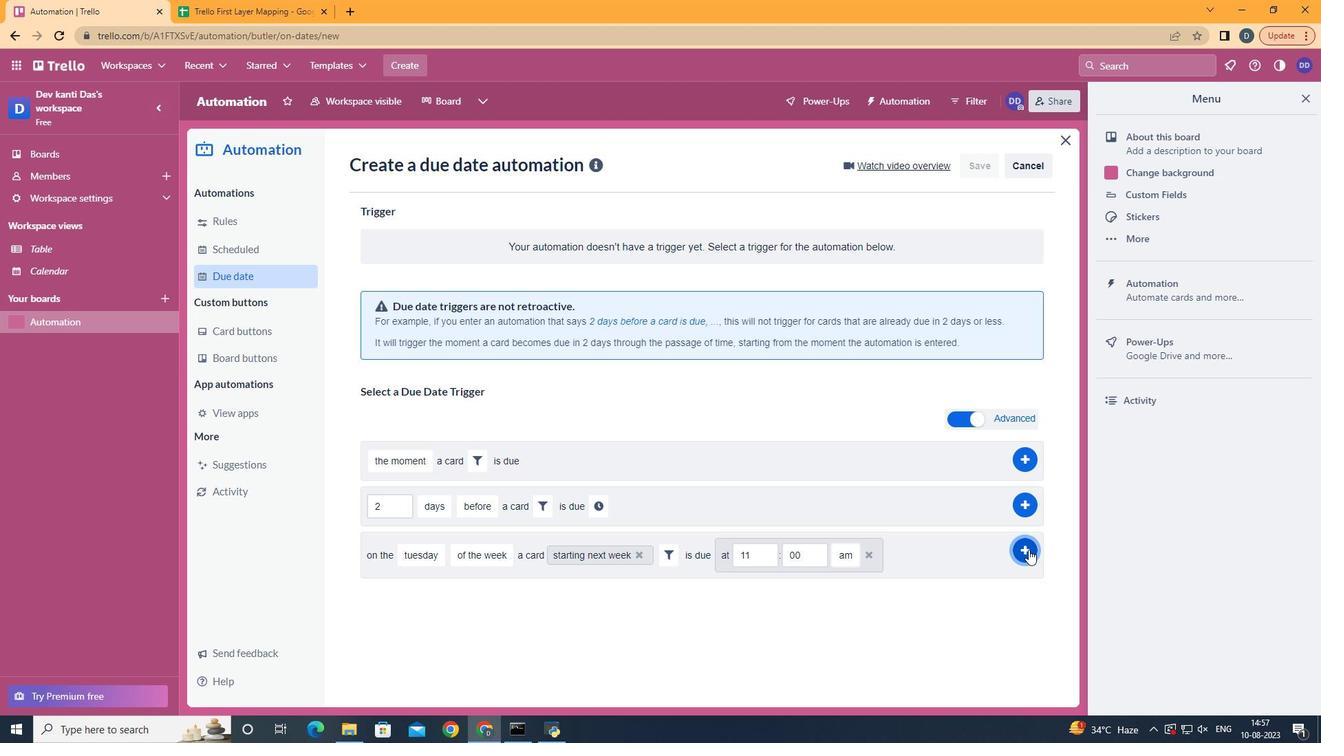 
Action: Mouse moved to (909, 277)
Screenshot: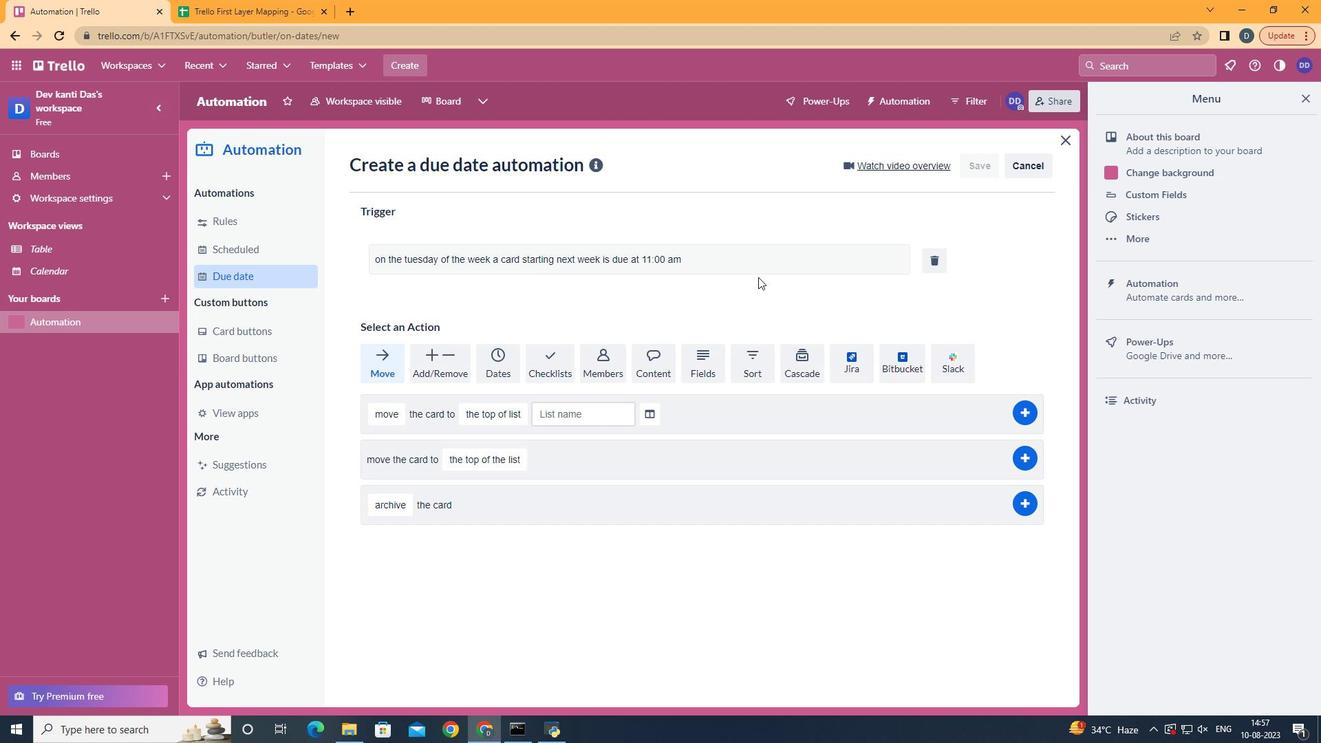 
